 Task: Compose an email with the signature Gunner Ward with the subject Cancellation of a meeting and the message We apologize for the inconvenience caused and are working to resolve the issue at the earliest. from softage.8@softage.net to softage.7@softage.net Select the bulleted list and change the font typography to strikethroughSelect the bulleted list and remove the font typography strikethrough Send the email. Finally, move the email from Sent Items to the label Goals
Action: Mouse moved to (904, 52)
Screenshot: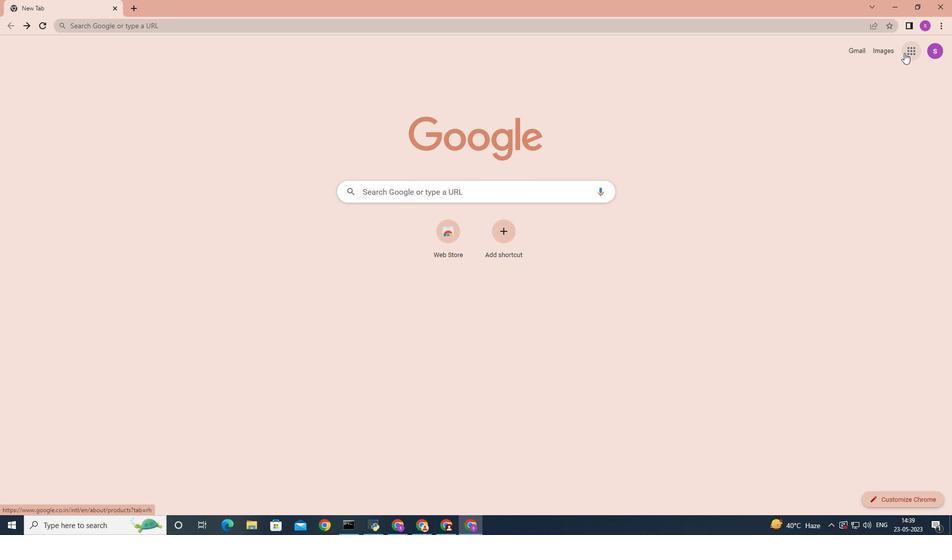 
Action: Mouse pressed left at (904, 52)
Screenshot: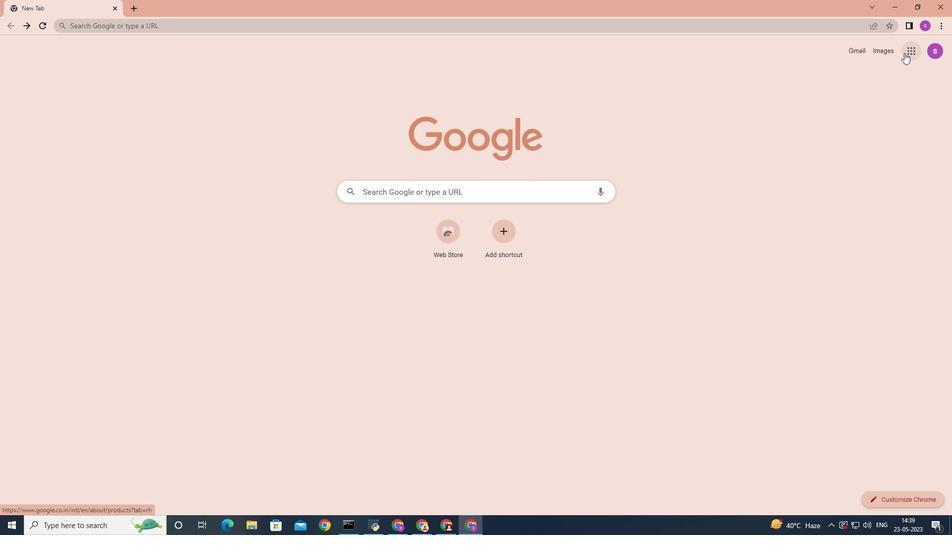 
Action: Mouse moved to (873, 81)
Screenshot: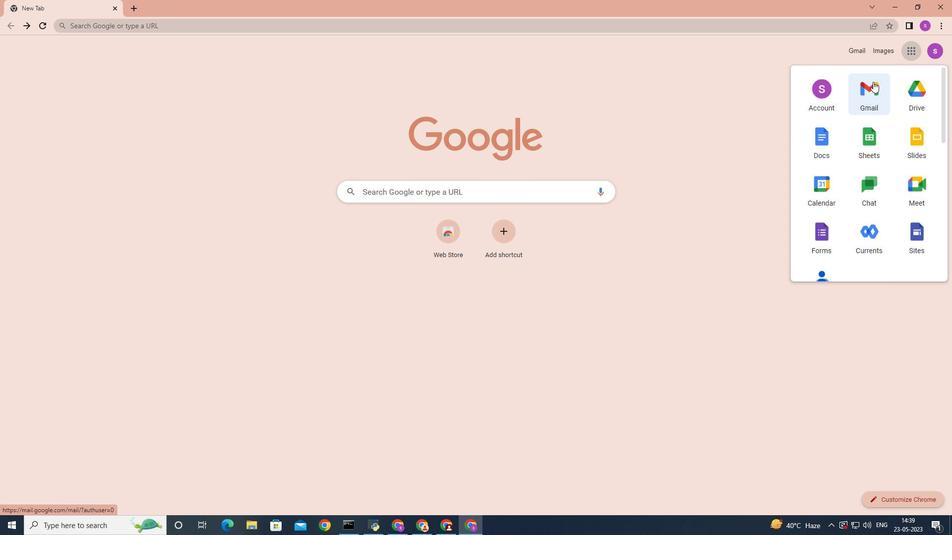 
Action: Mouse pressed left at (873, 81)
Screenshot: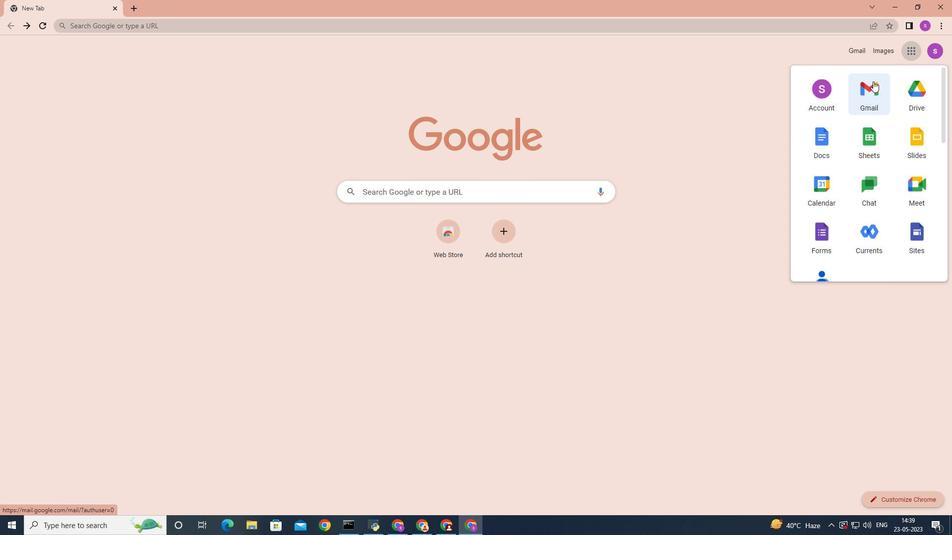 
Action: Mouse moved to (832, 52)
Screenshot: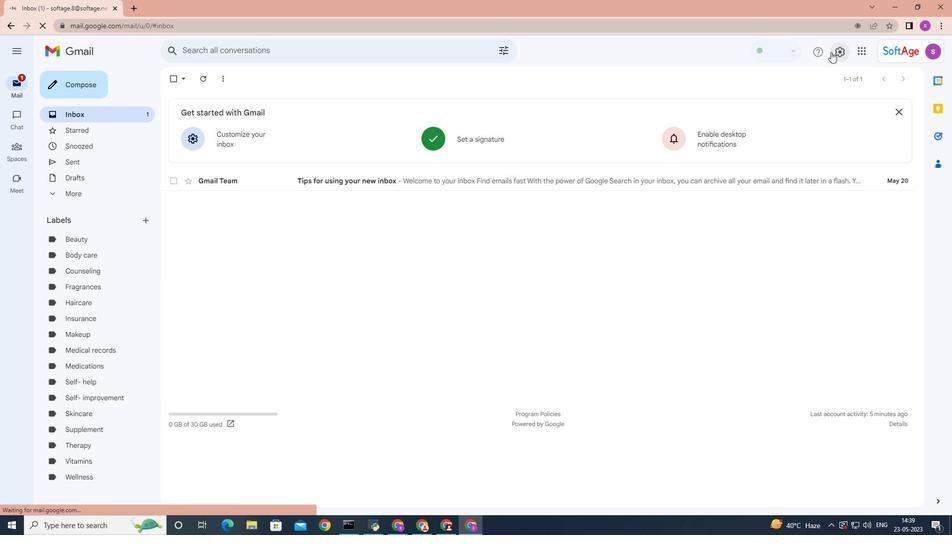 
Action: Mouse pressed left at (832, 52)
Screenshot: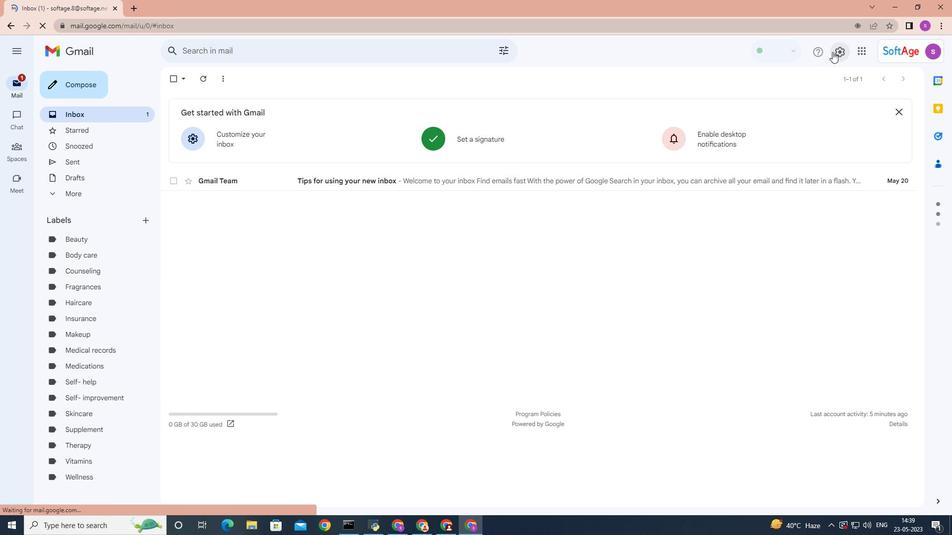
Action: Mouse moved to (853, 101)
Screenshot: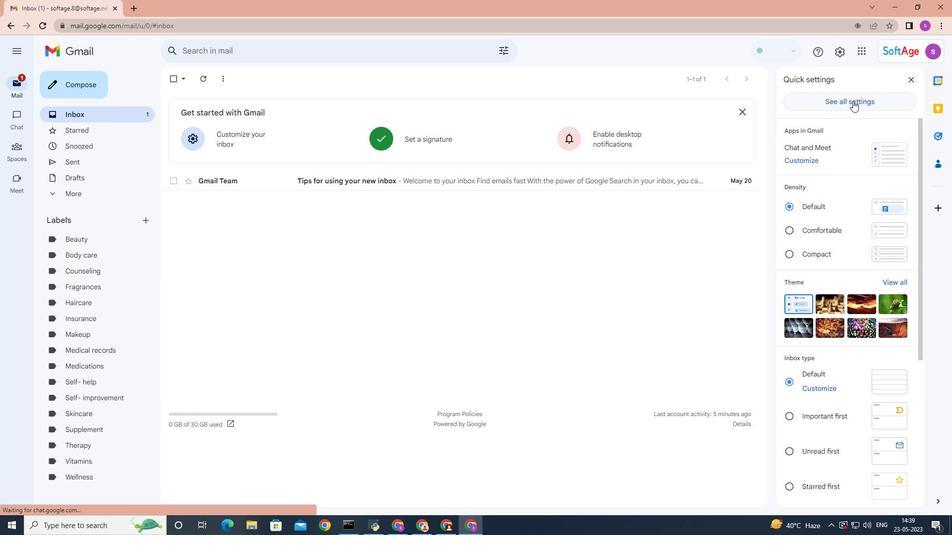 
Action: Mouse pressed left at (853, 101)
Screenshot: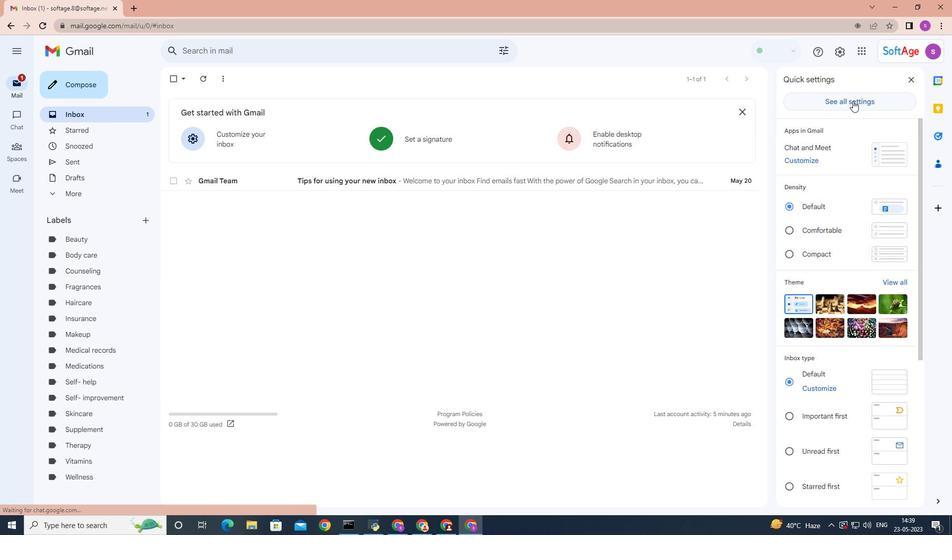
Action: Mouse moved to (688, 168)
Screenshot: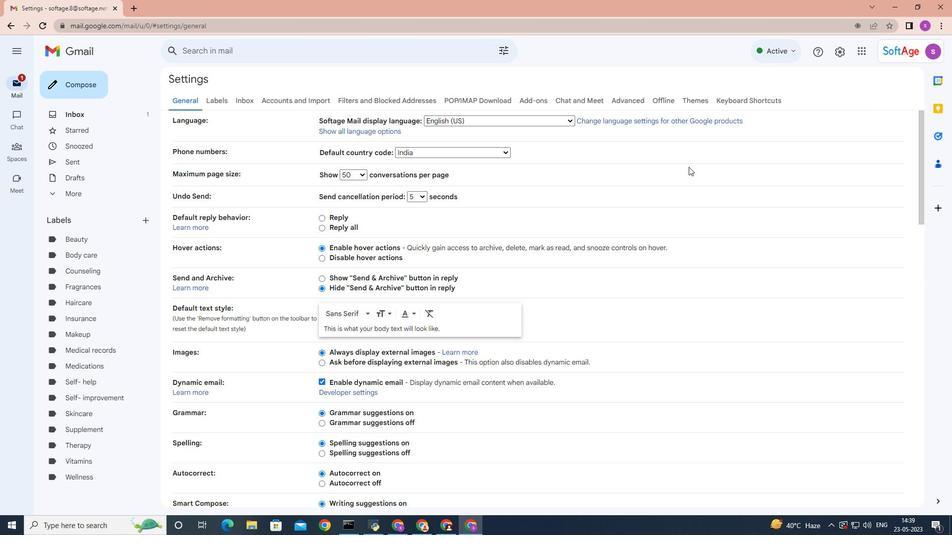 
Action: Mouse scrolled (688, 167) with delta (0, 0)
Screenshot: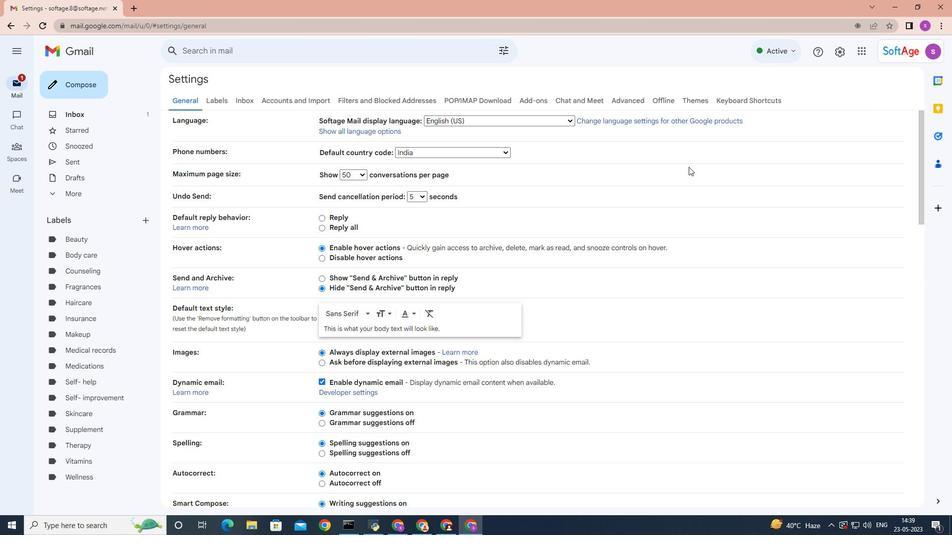 
Action: Mouse moved to (688, 168)
Screenshot: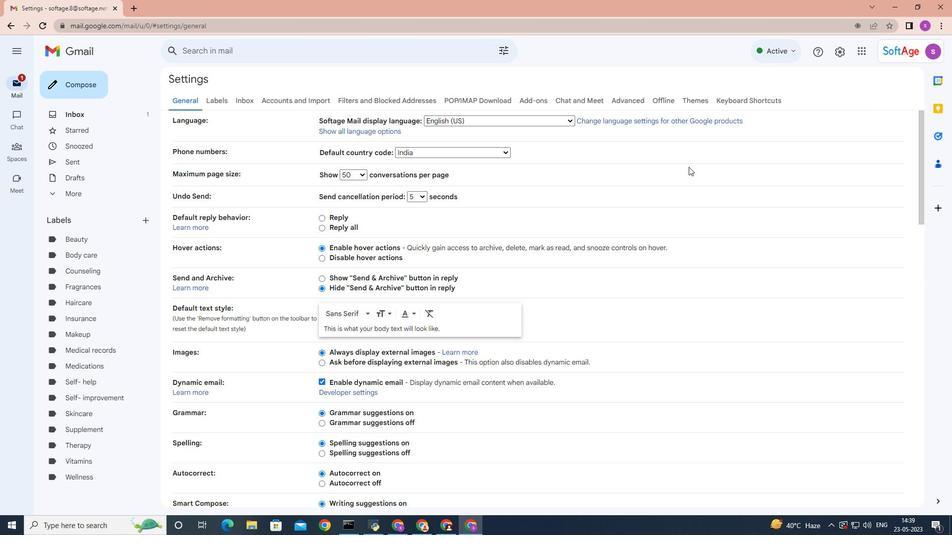
Action: Mouse scrolled (688, 168) with delta (0, 0)
Screenshot: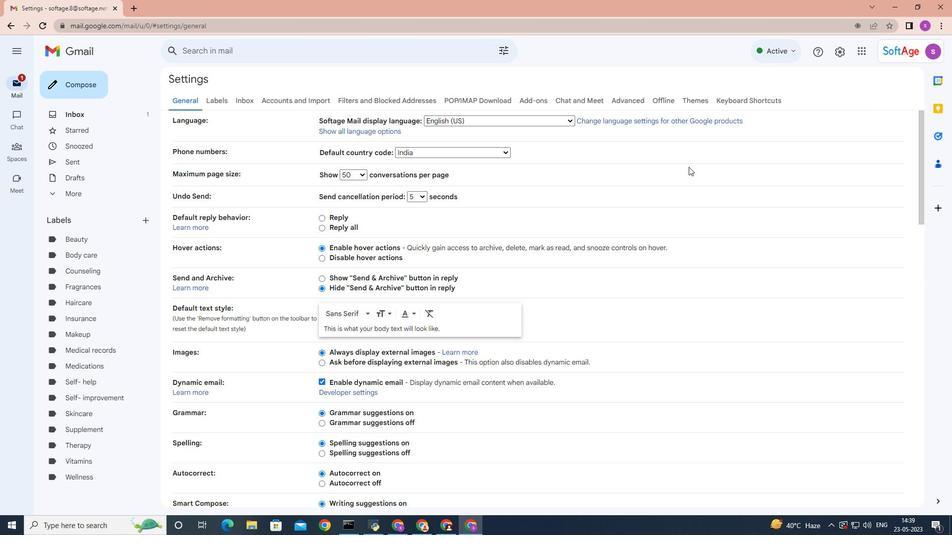
Action: Mouse scrolled (688, 168) with delta (0, 0)
Screenshot: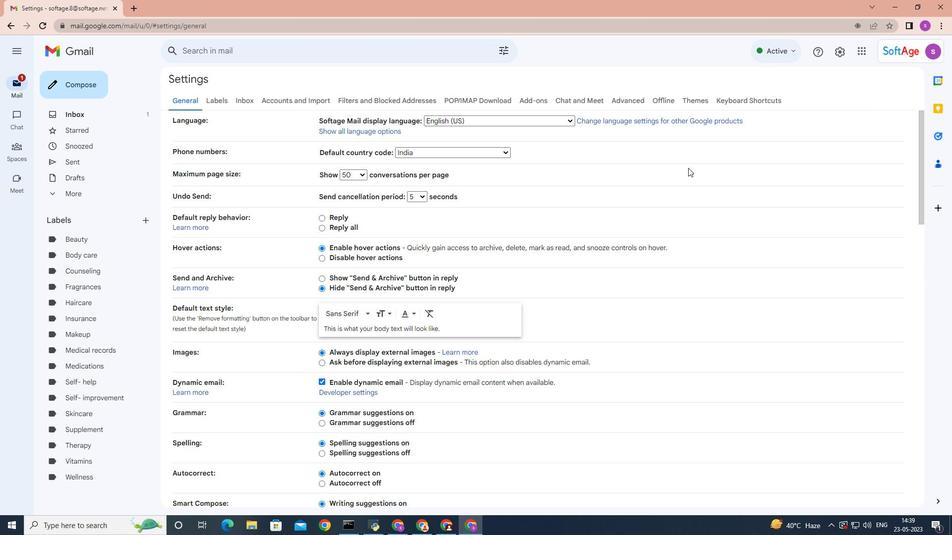 
Action: Mouse moved to (687, 168)
Screenshot: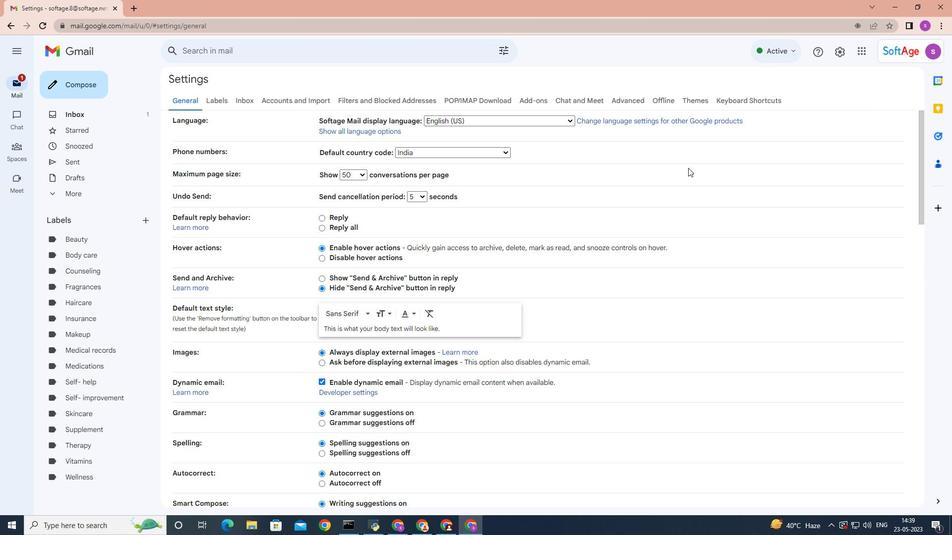 
Action: Mouse scrolled (687, 168) with delta (0, 0)
Screenshot: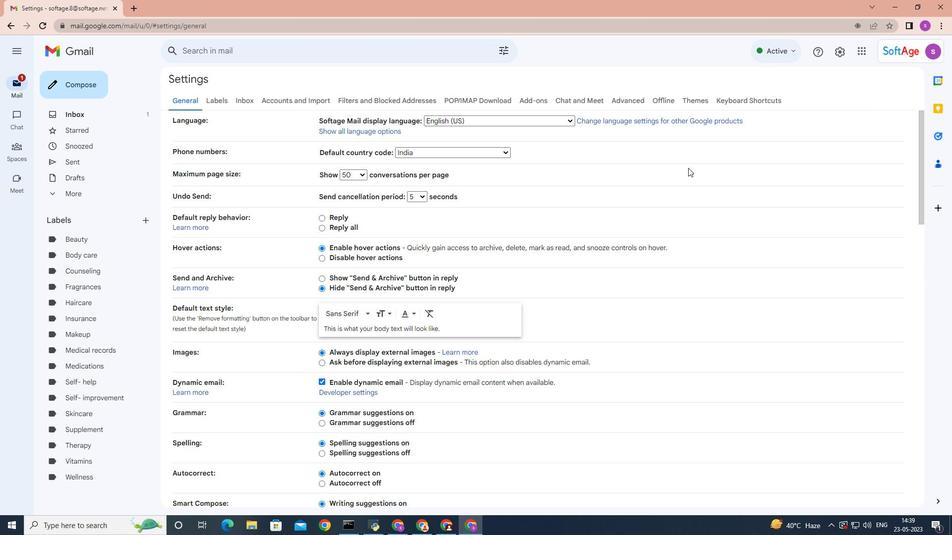 
Action: Mouse moved to (687, 168)
Screenshot: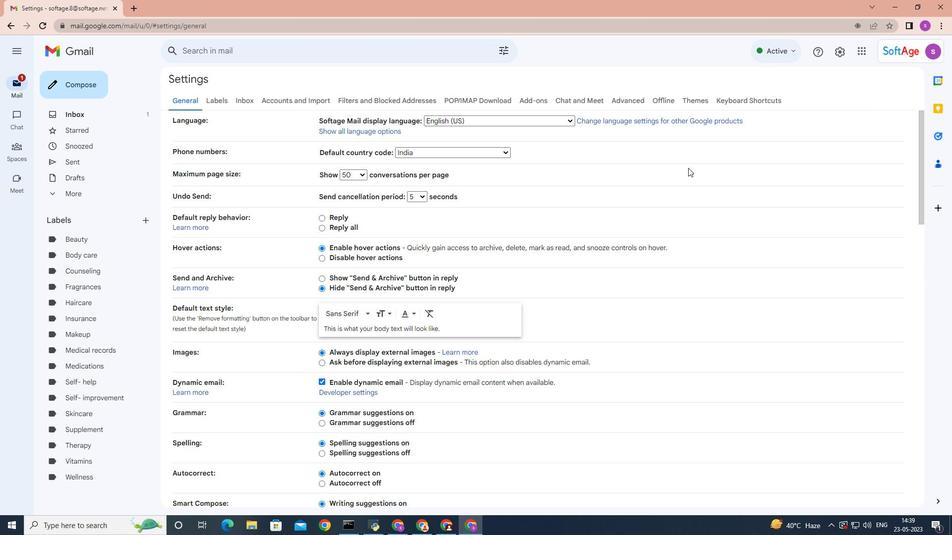 
Action: Mouse scrolled (687, 168) with delta (0, 0)
Screenshot: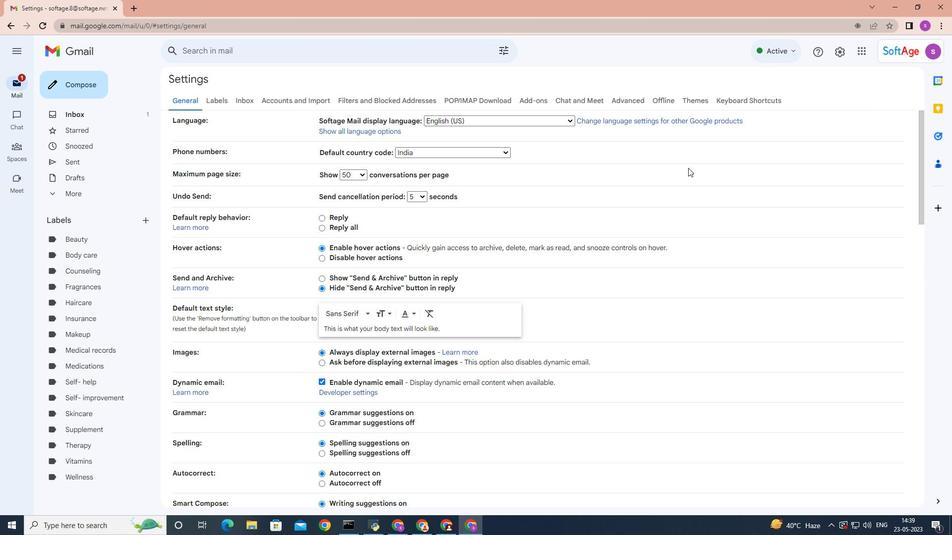 
Action: Mouse moved to (687, 168)
Screenshot: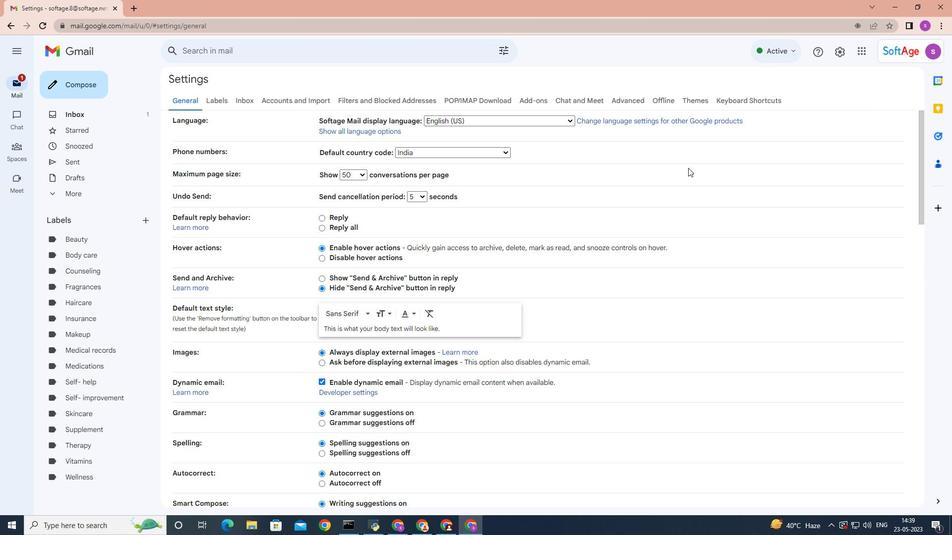 
Action: Mouse scrolled (687, 168) with delta (0, 0)
Screenshot: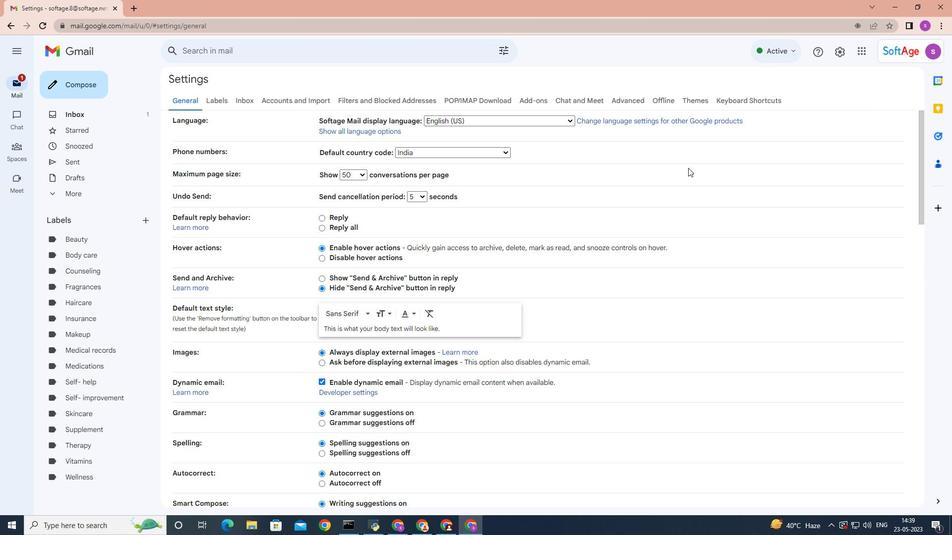 
Action: Mouse moved to (686, 168)
Screenshot: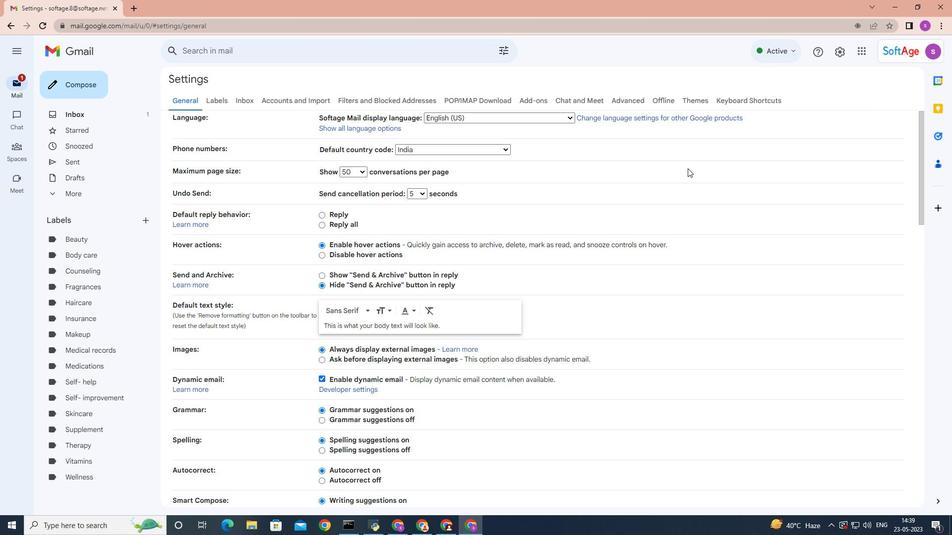 
Action: Mouse scrolled (686, 167) with delta (0, 0)
Screenshot: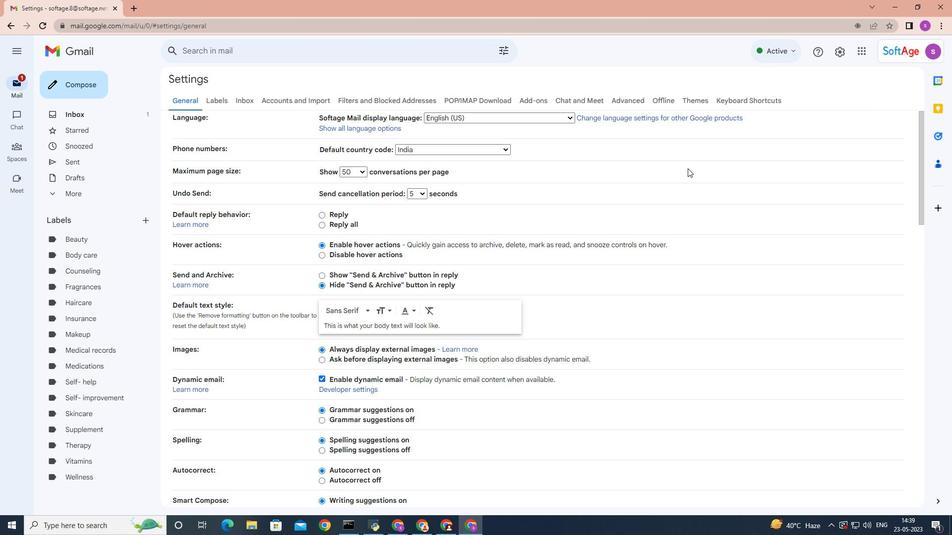 
Action: Mouse moved to (680, 165)
Screenshot: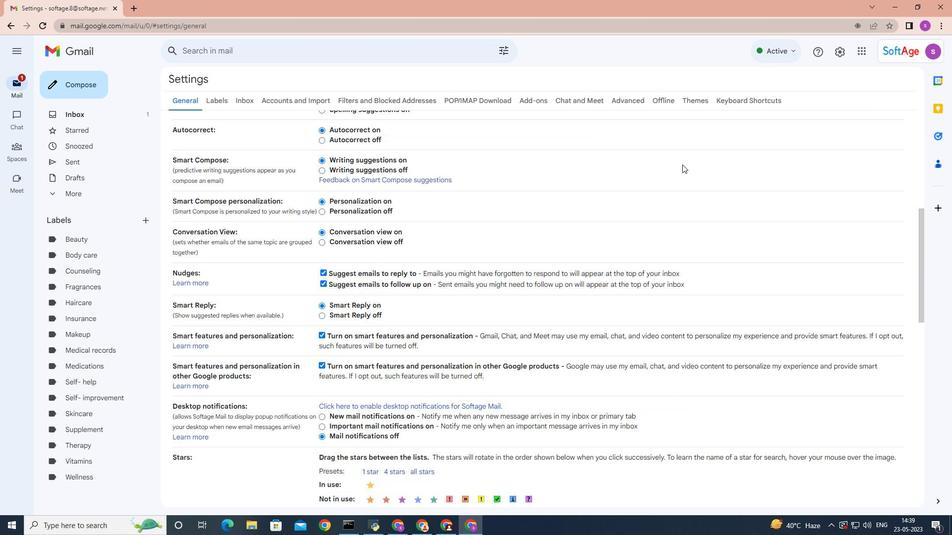 
Action: Mouse scrolled (680, 164) with delta (0, 0)
Screenshot: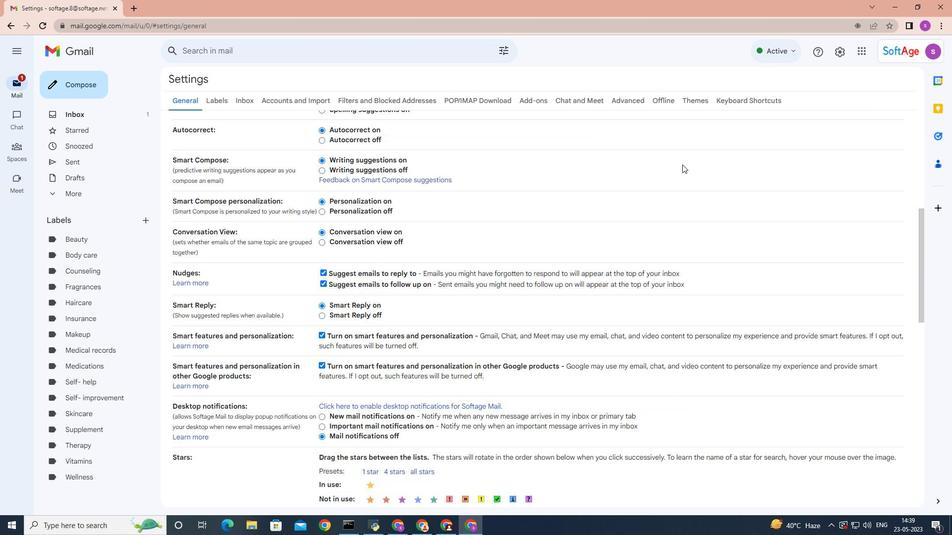 
Action: Mouse scrolled (680, 164) with delta (0, 0)
Screenshot: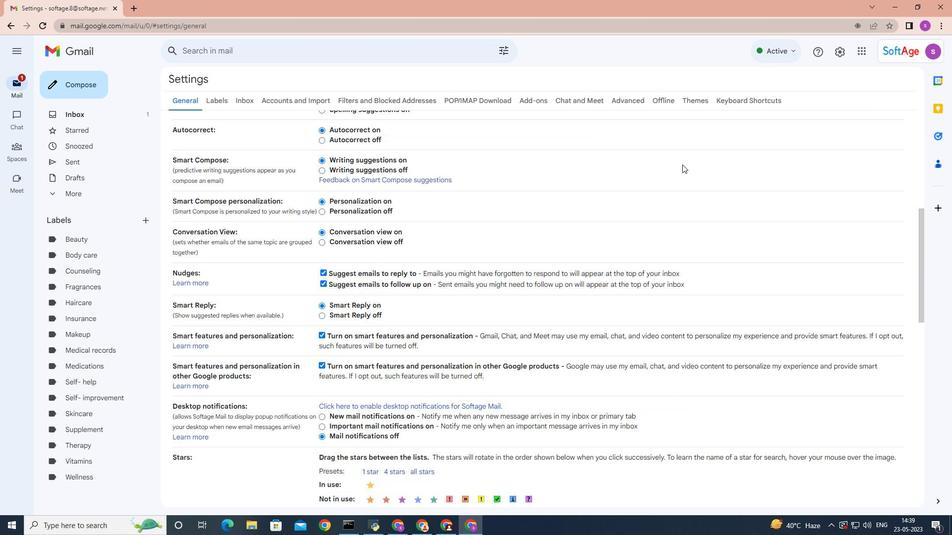 
Action: Mouse scrolled (680, 164) with delta (0, 0)
Screenshot: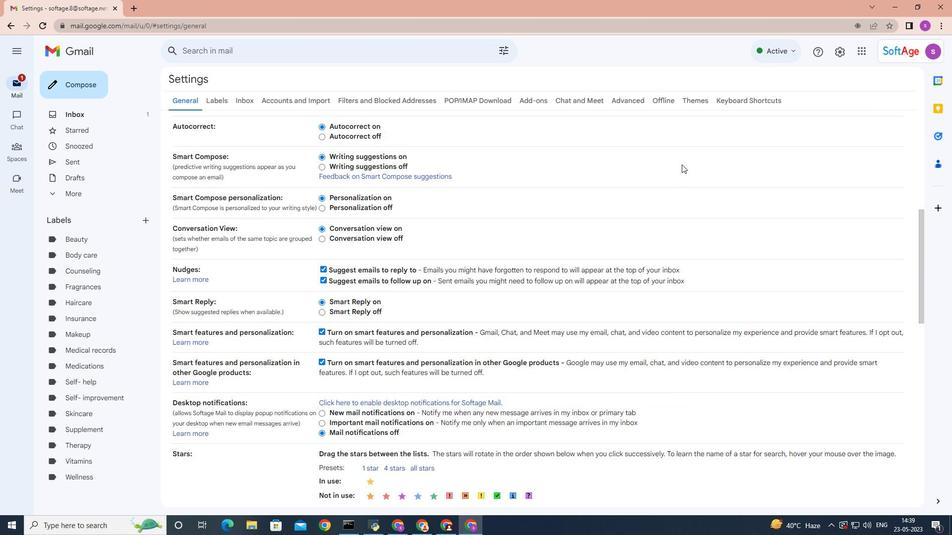 
Action: Mouse scrolled (680, 164) with delta (0, 0)
Screenshot: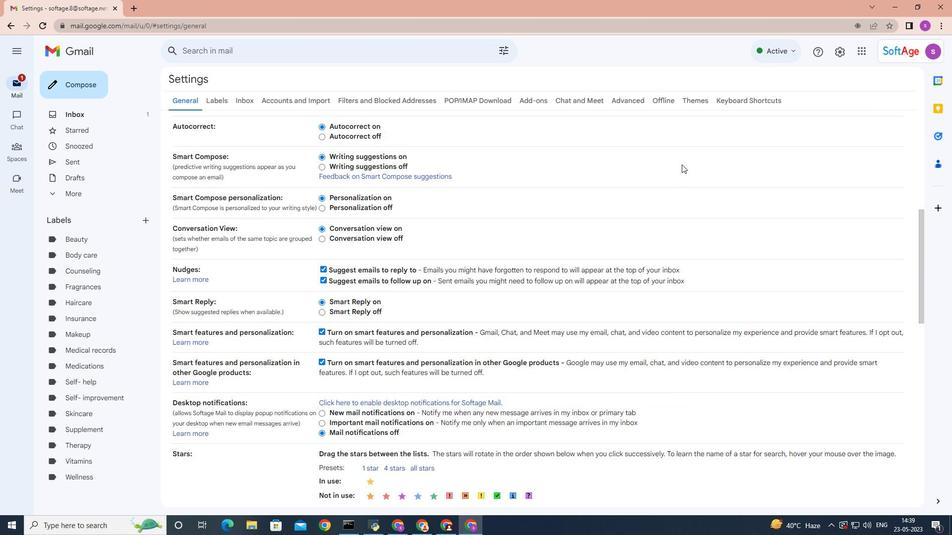 
Action: Mouse moved to (680, 165)
Screenshot: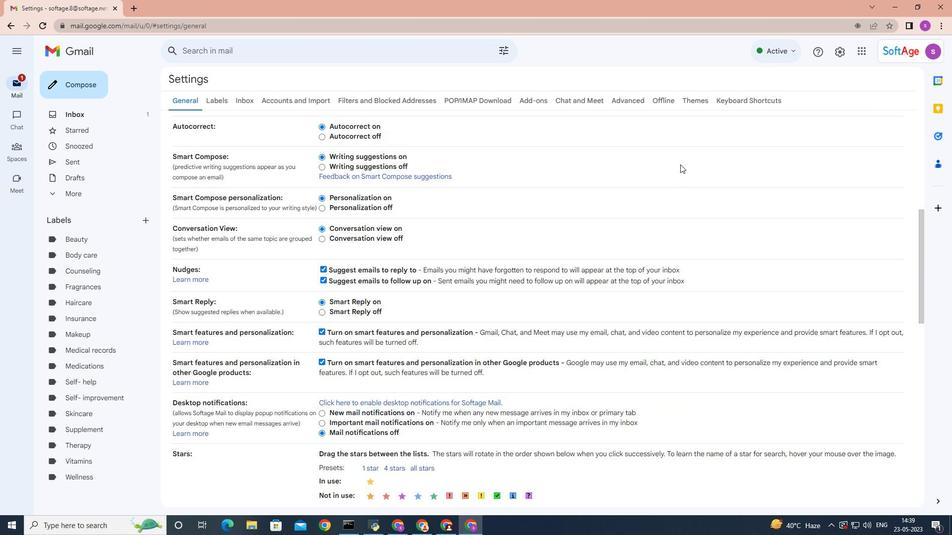 
Action: Mouse scrolled (680, 164) with delta (0, 0)
Screenshot: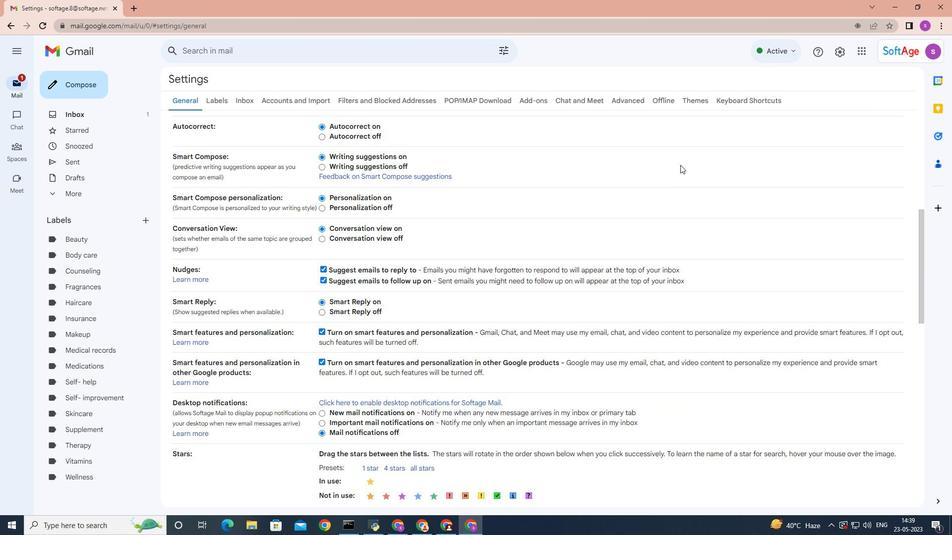 
Action: Mouse moved to (669, 167)
Screenshot: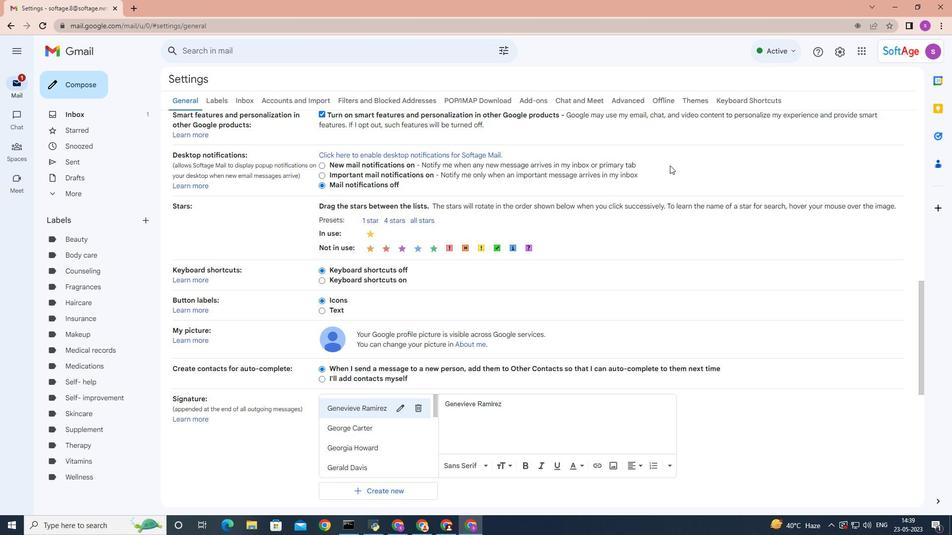 
Action: Mouse scrolled (669, 166) with delta (0, 0)
Screenshot: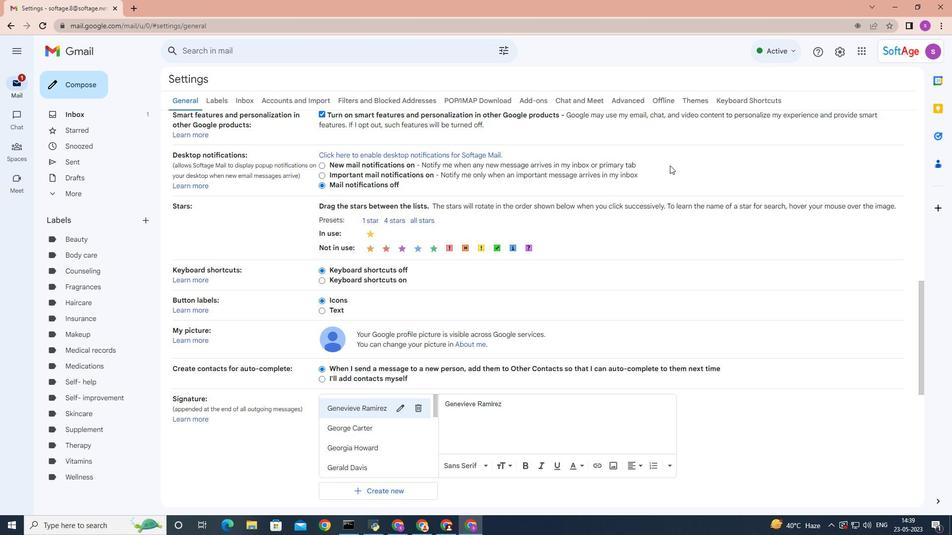 
Action: Mouse moved to (668, 167)
Screenshot: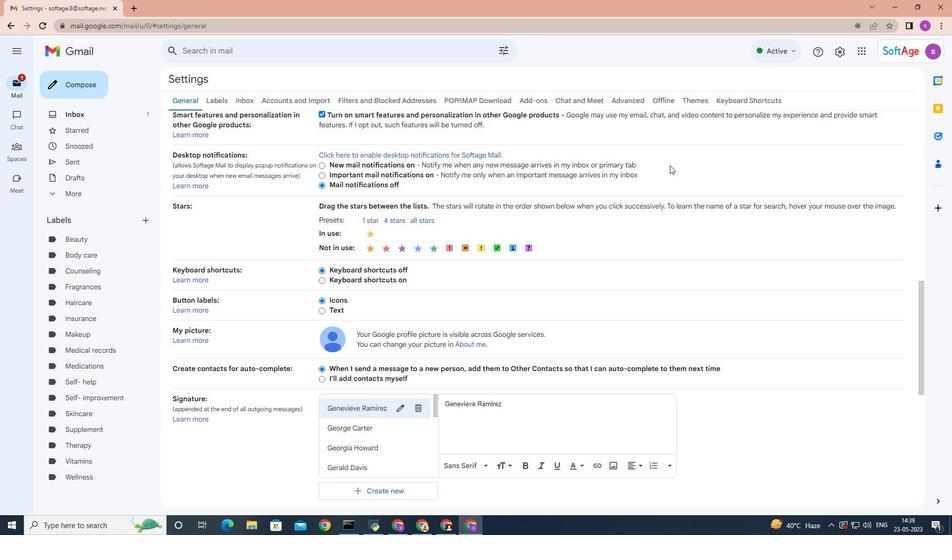 
Action: Mouse scrolled (668, 166) with delta (0, 0)
Screenshot: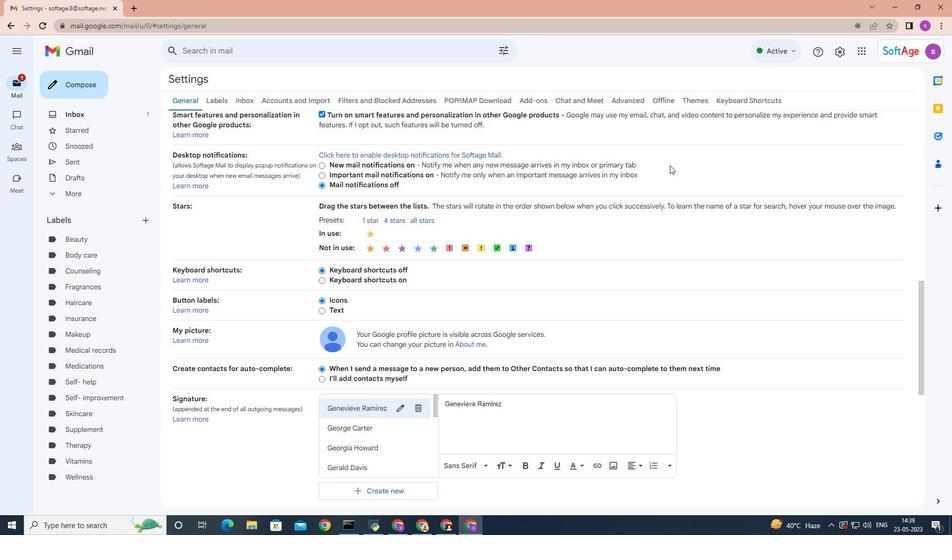 
Action: Mouse scrolled (668, 166) with delta (0, 0)
Screenshot: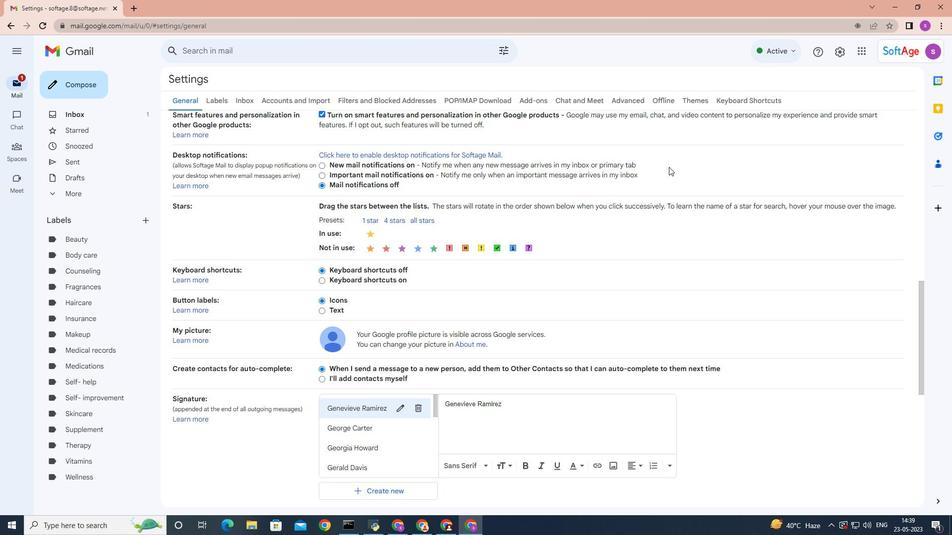 
Action: Mouse scrolled (668, 166) with delta (0, 0)
Screenshot: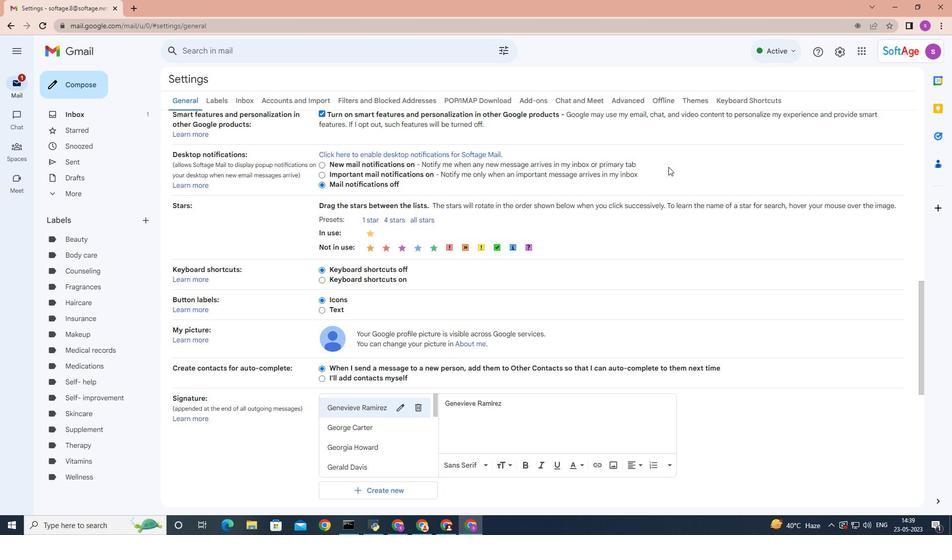 
Action: Mouse moved to (404, 293)
Screenshot: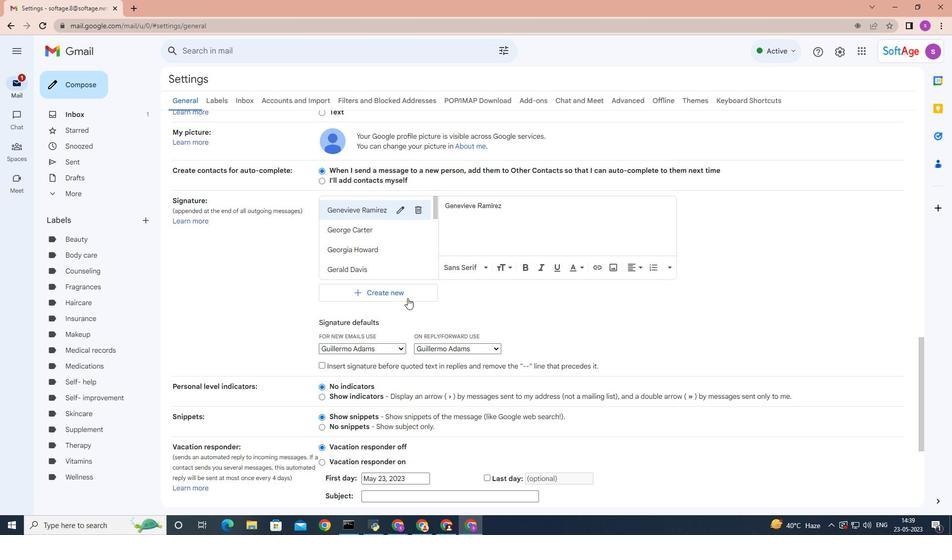 
Action: Mouse pressed left at (404, 293)
Screenshot: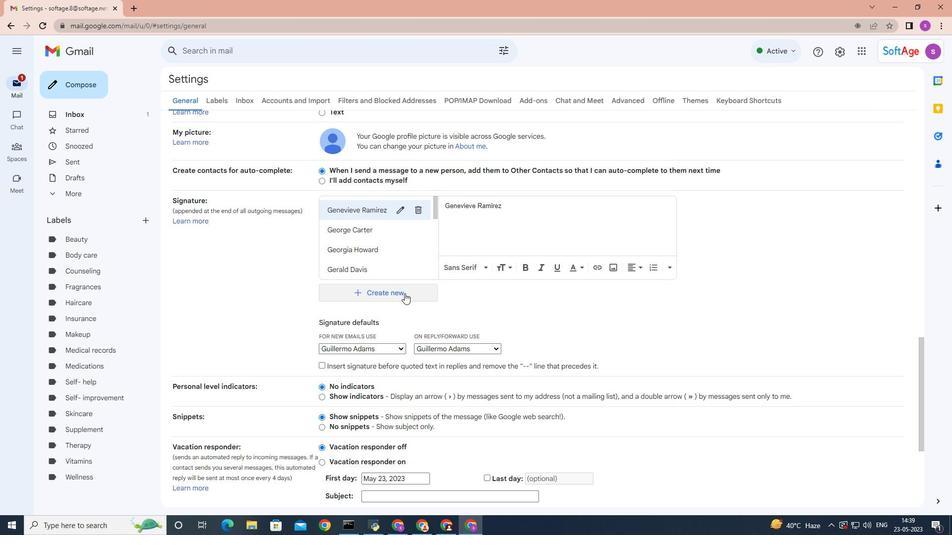 
Action: Mouse moved to (474, 292)
Screenshot: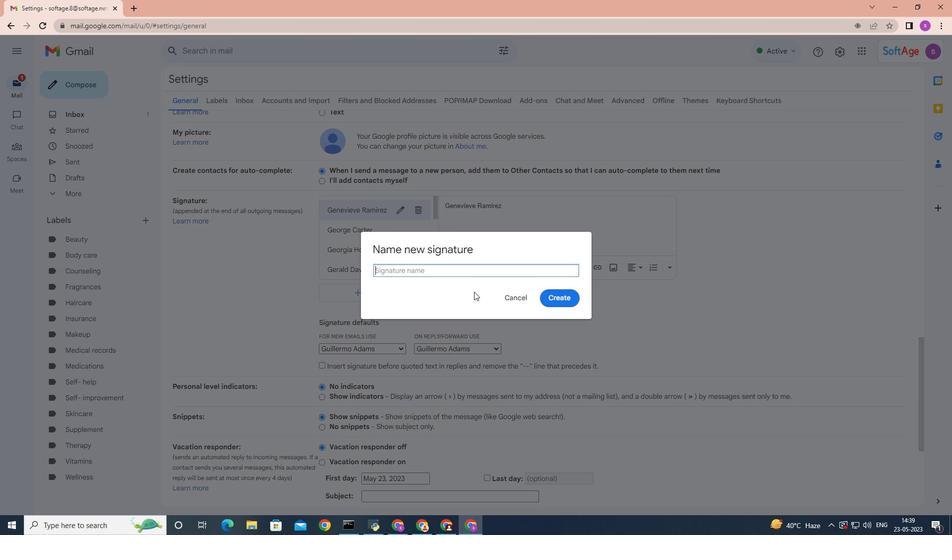 
Action: Key pressed <Key.shift>Gunner<Key.space><Key.shift>Ward
Screenshot: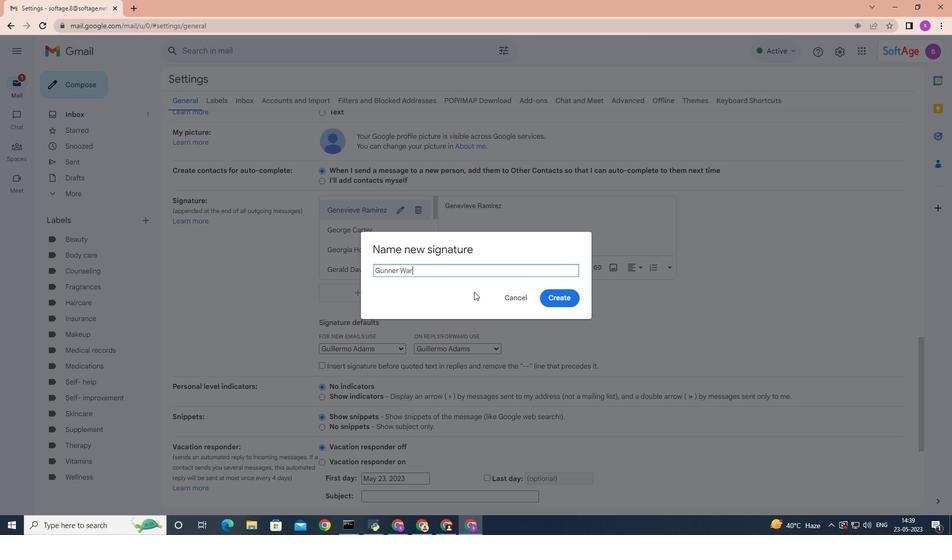 
Action: Mouse moved to (551, 297)
Screenshot: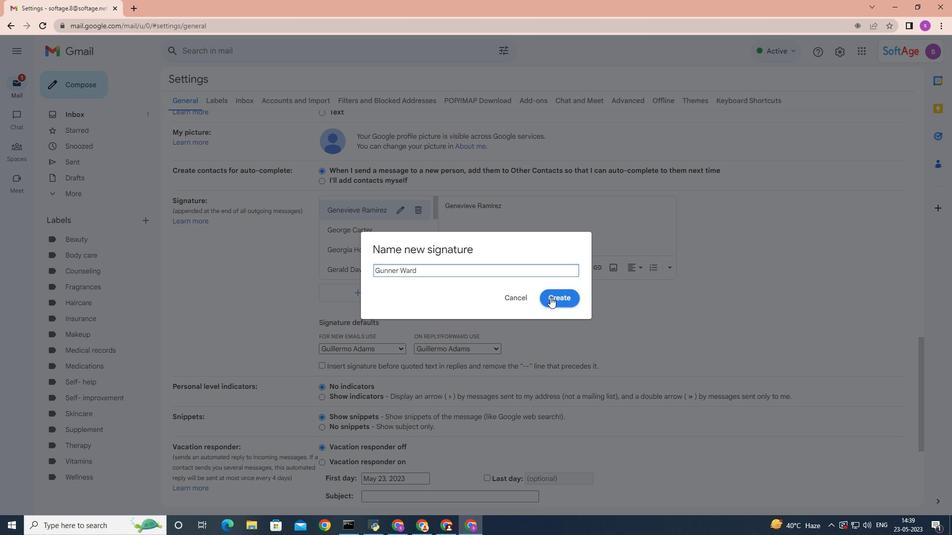 
Action: Mouse pressed left at (551, 297)
Screenshot: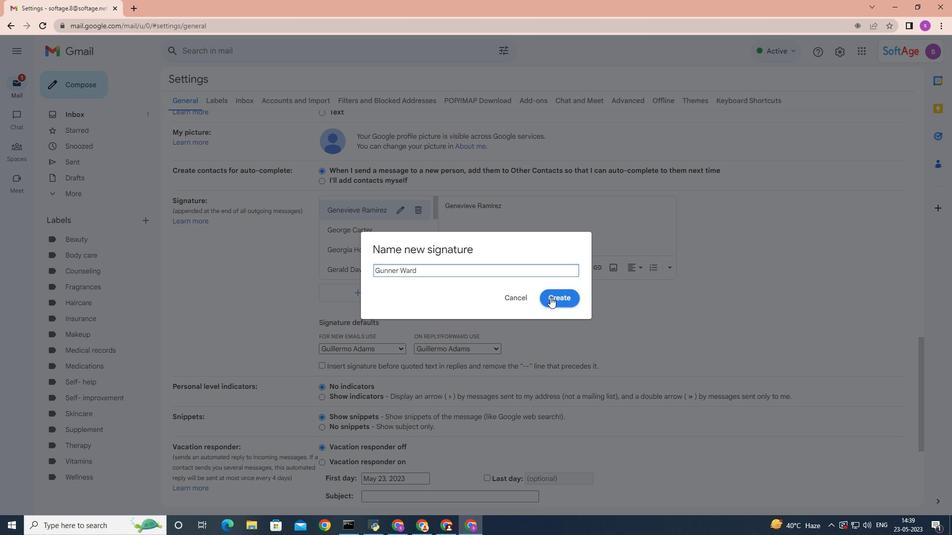 
Action: Mouse moved to (495, 206)
Screenshot: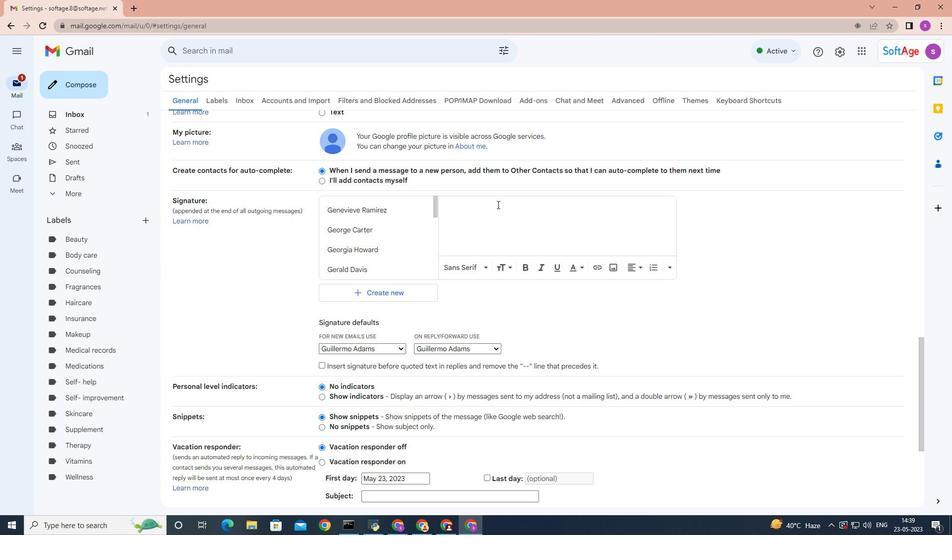 
Action: Key pressed <Key.shift><Key.shift>Gunner<Key.space><Key.shift>Waeed<Key.backspace><Key.backspace><Key.backspace>rd
Screenshot: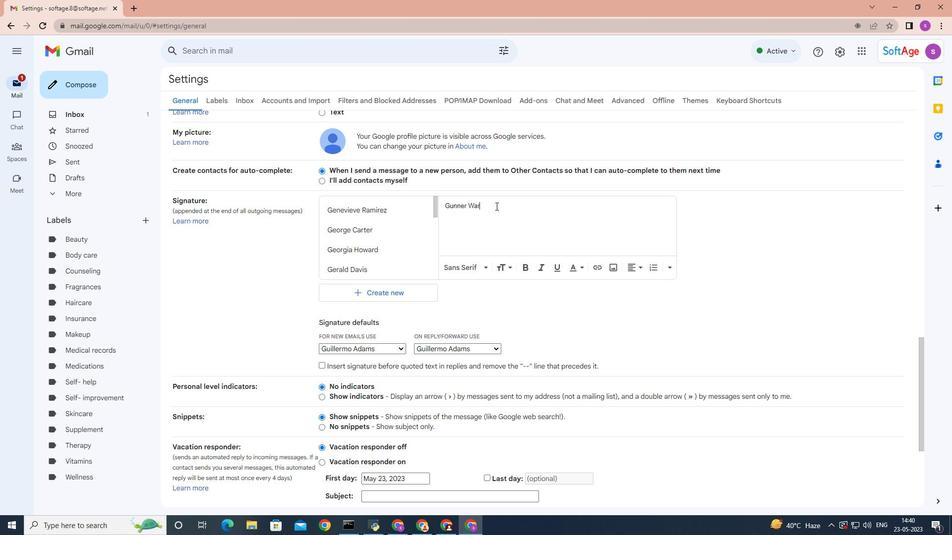 
Action: Mouse moved to (398, 350)
Screenshot: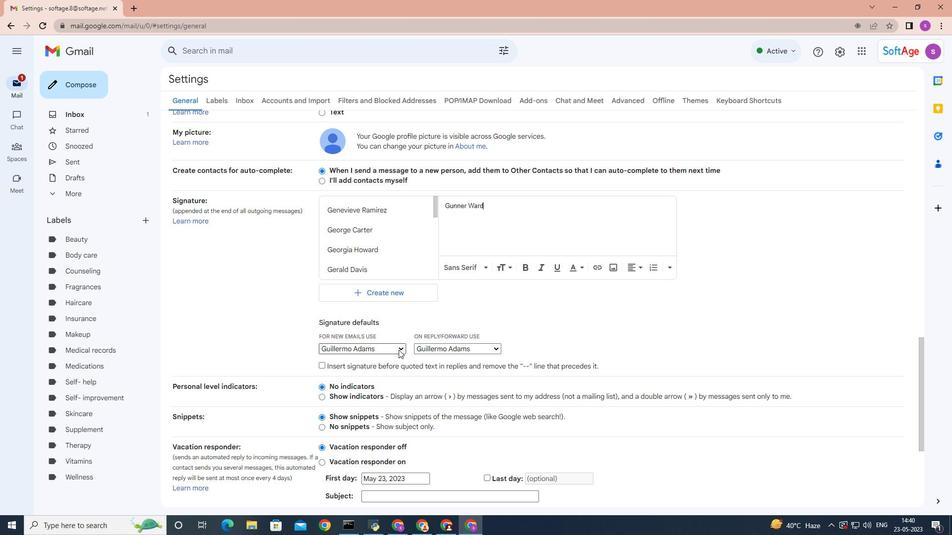 
Action: Mouse pressed left at (398, 350)
Screenshot: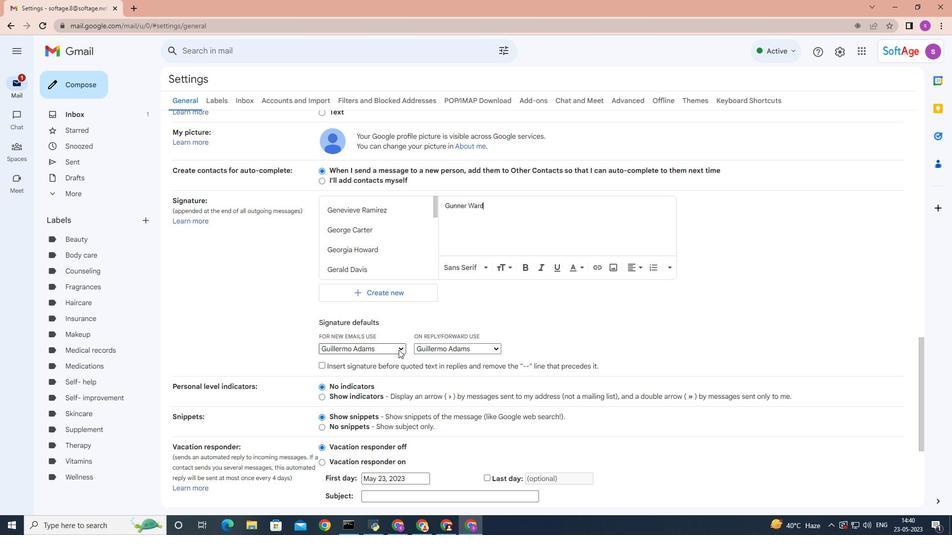 
Action: Mouse moved to (362, 510)
Screenshot: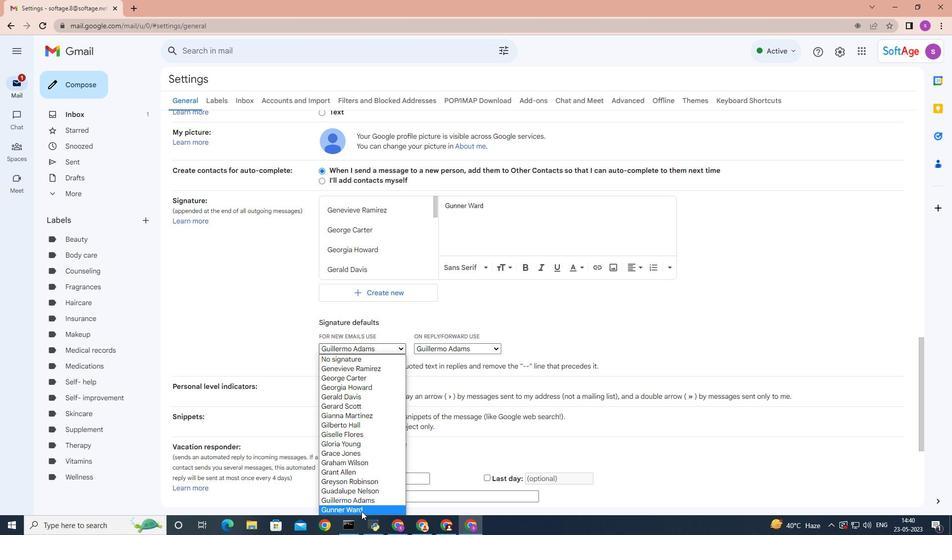 
Action: Mouse pressed left at (362, 510)
Screenshot: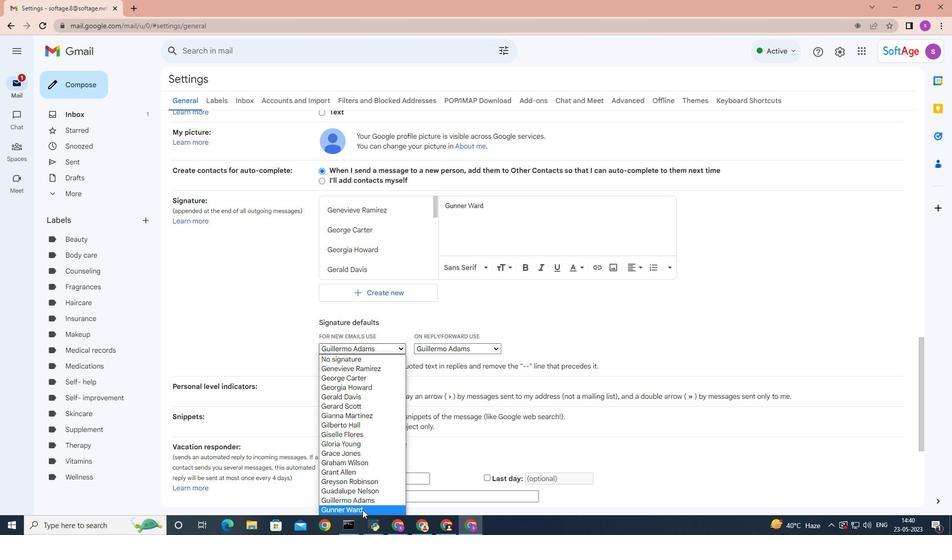 
Action: Mouse moved to (461, 439)
Screenshot: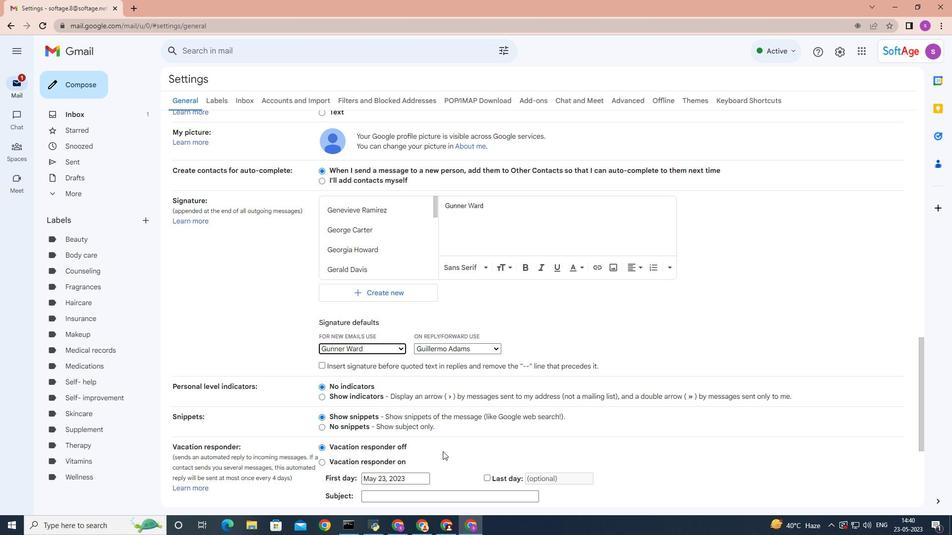
Action: Mouse scrolled (461, 438) with delta (0, 0)
Screenshot: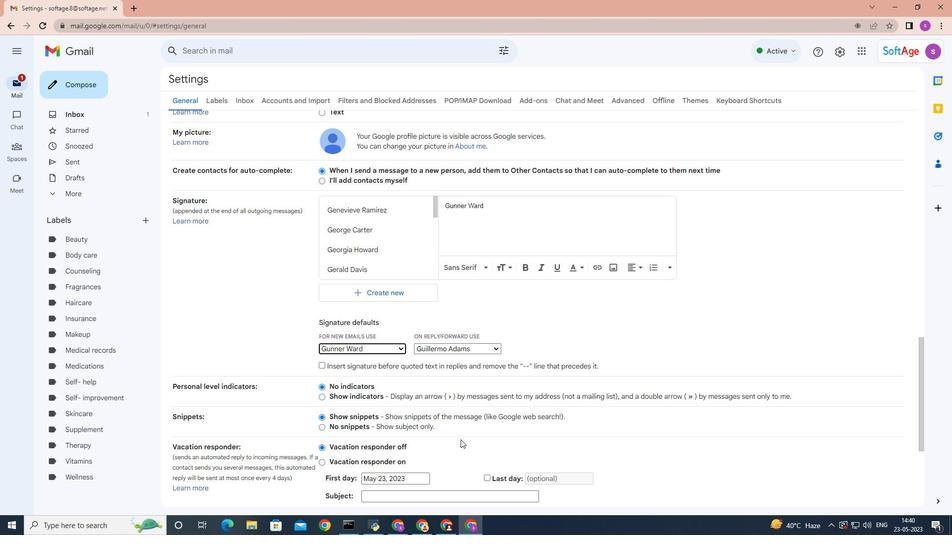 
Action: Mouse moved to (461, 439)
Screenshot: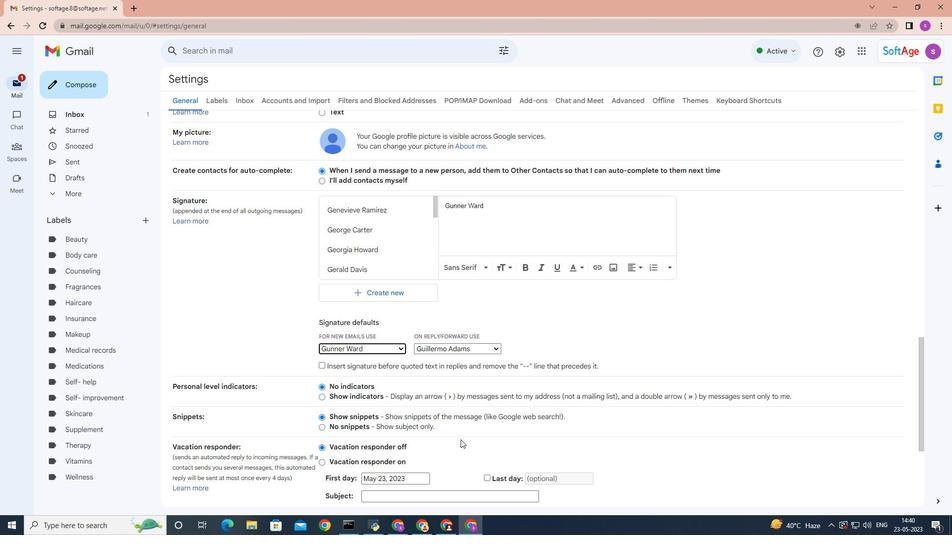
Action: Mouse scrolled (461, 438) with delta (0, 0)
Screenshot: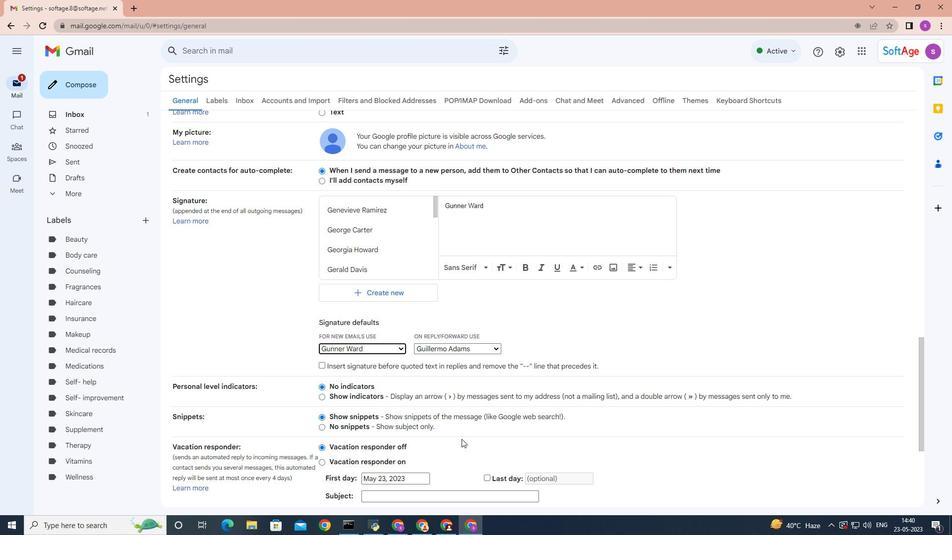 
Action: Mouse moved to (497, 248)
Screenshot: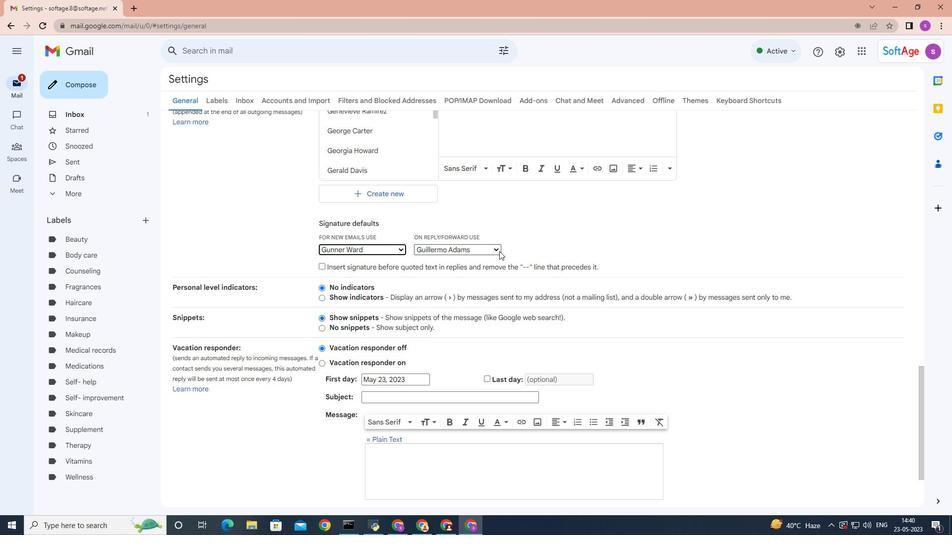 
Action: Mouse pressed left at (497, 248)
Screenshot: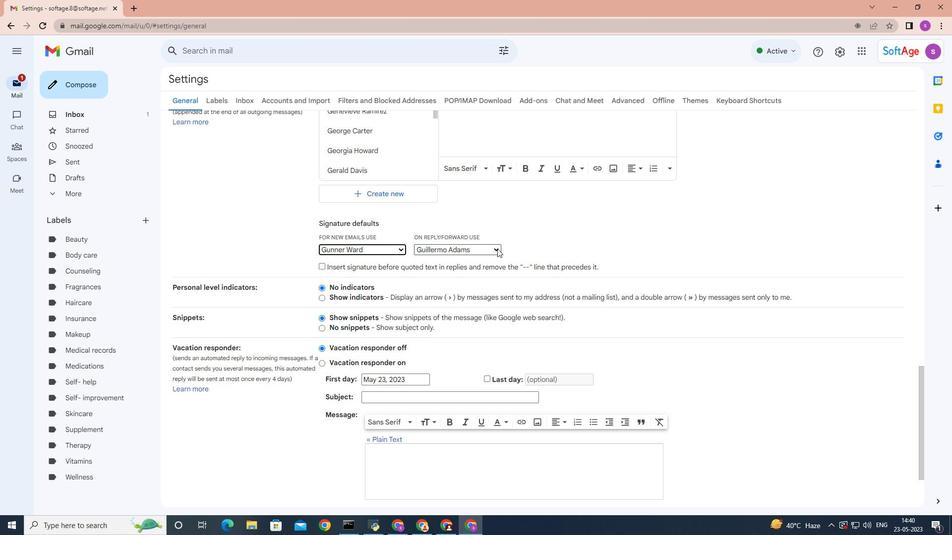 
Action: Mouse moved to (477, 407)
Screenshot: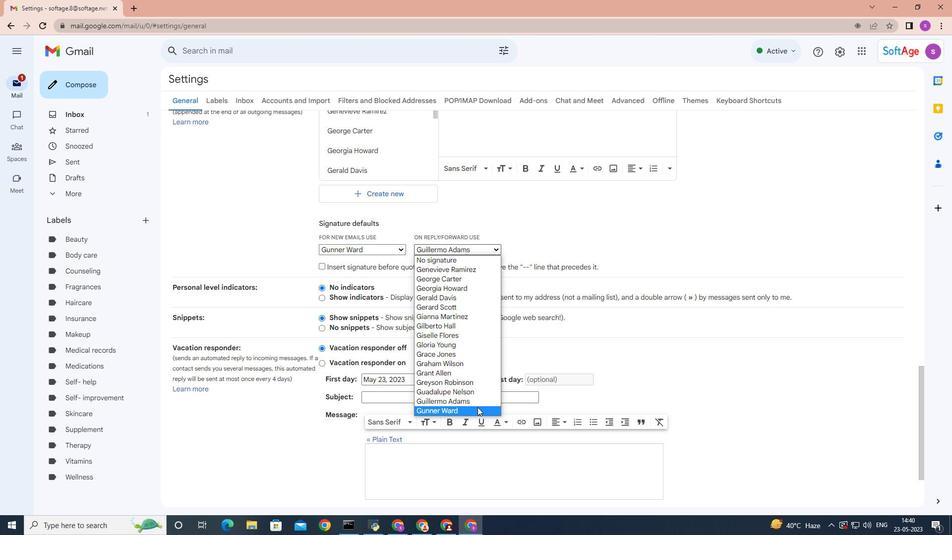 
Action: Mouse pressed left at (477, 407)
Screenshot: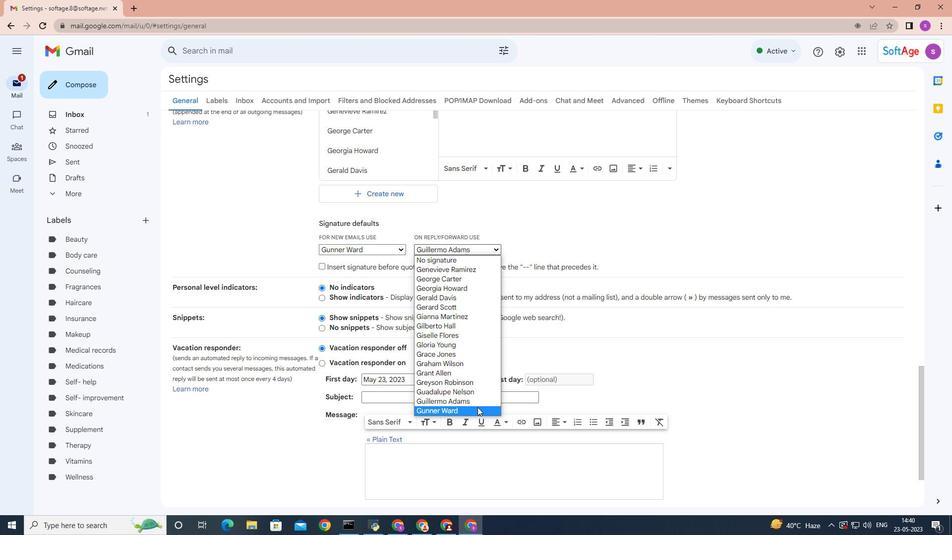 
Action: Mouse moved to (606, 337)
Screenshot: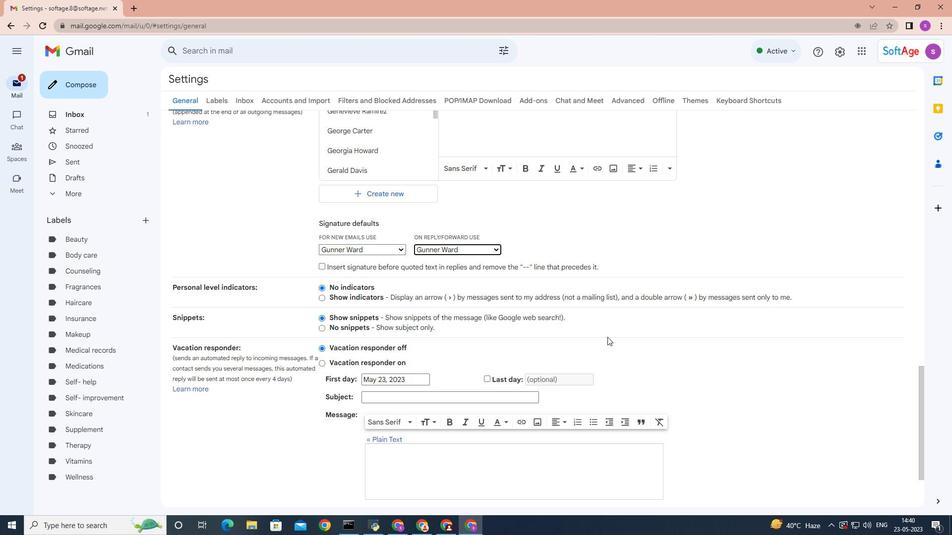 
Action: Mouse scrolled (606, 336) with delta (0, 0)
Screenshot: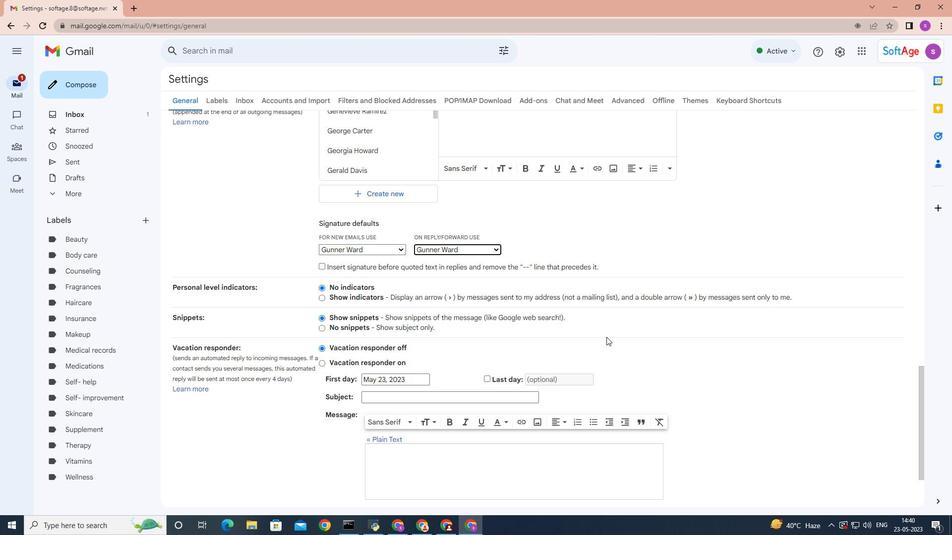 
Action: Mouse scrolled (606, 336) with delta (0, 0)
Screenshot: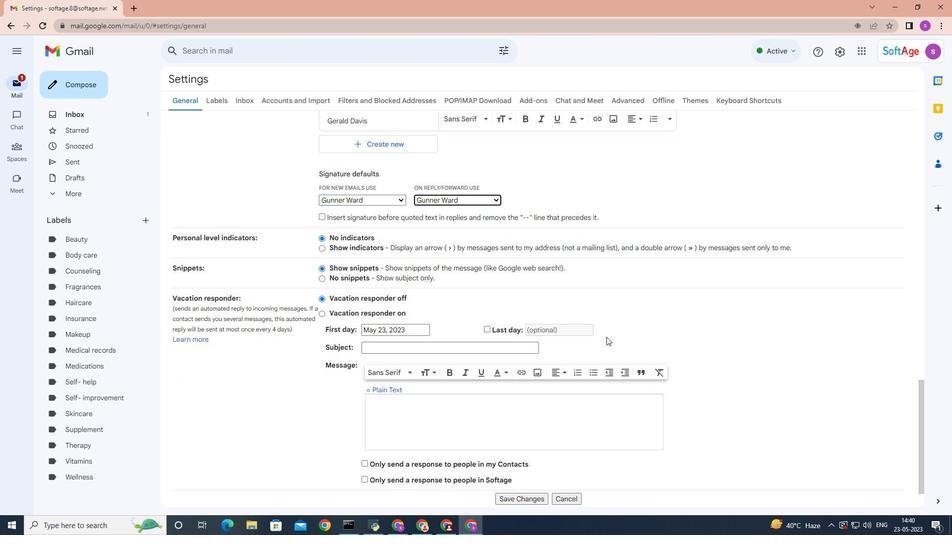 
Action: Mouse moved to (521, 451)
Screenshot: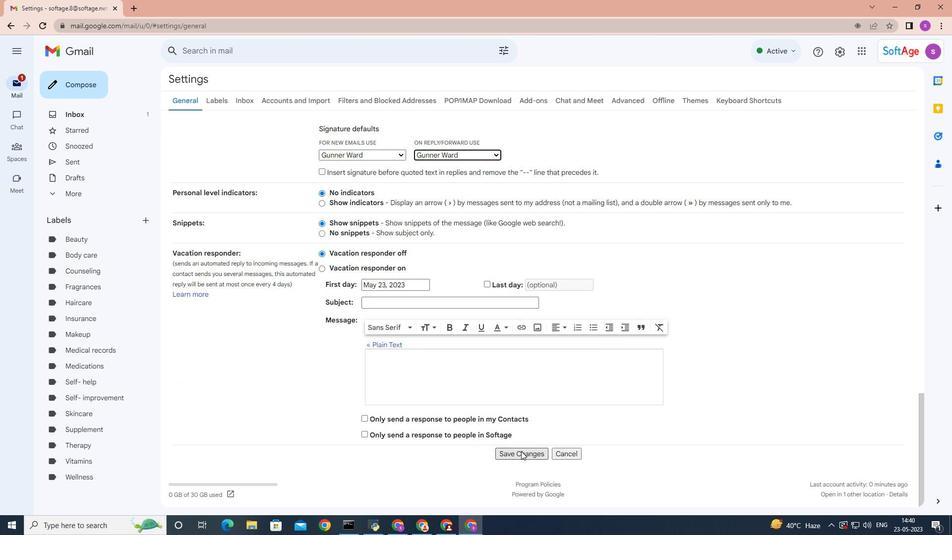 
Action: Mouse pressed left at (521, 451)
Screenshot: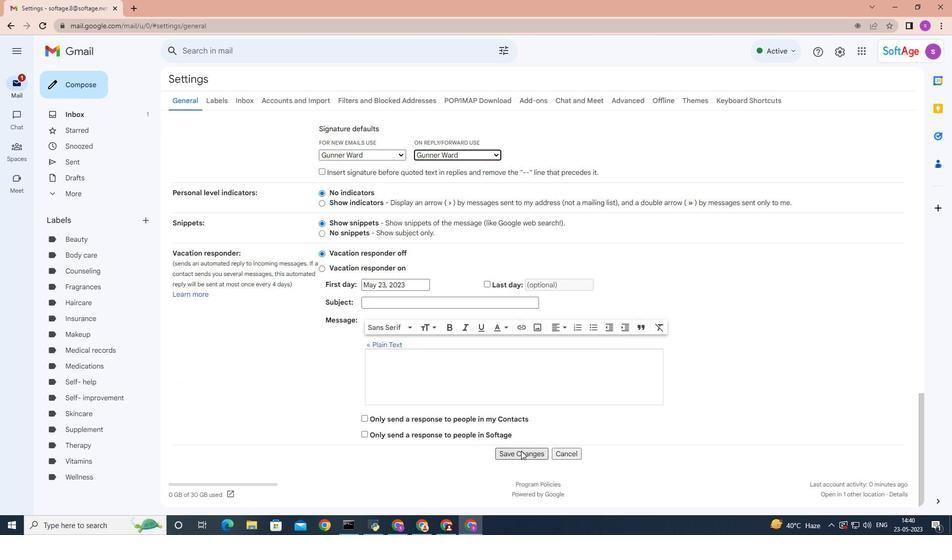 
Action: Mouse moved to (91, 85)
Screenshot: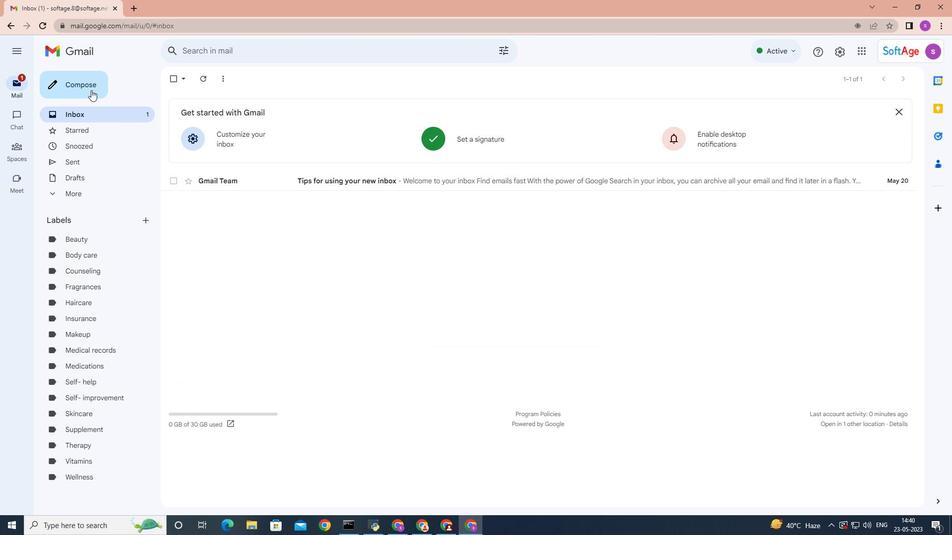 
Action: Mouse pressed left at (91, 85)
Screenshot: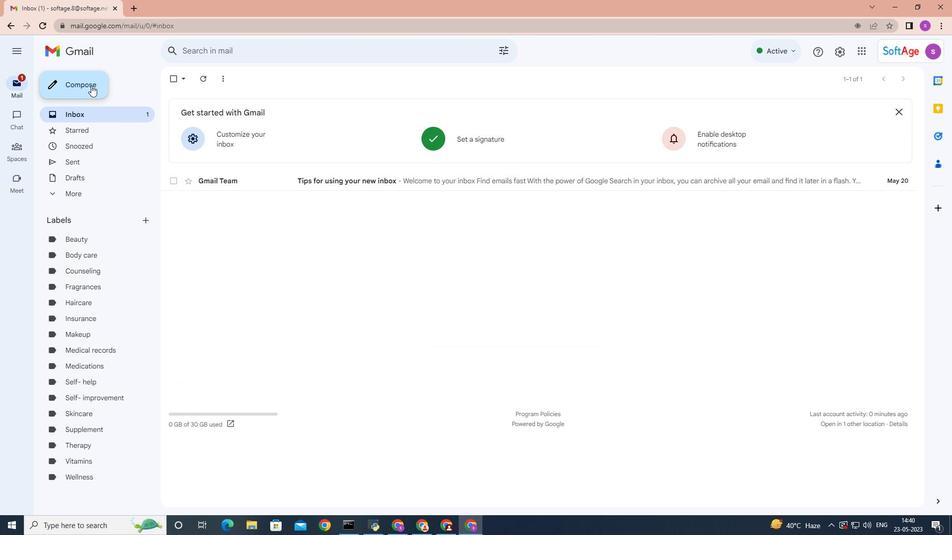 
Action: Mouse moved to (662, 262)
Screenshot: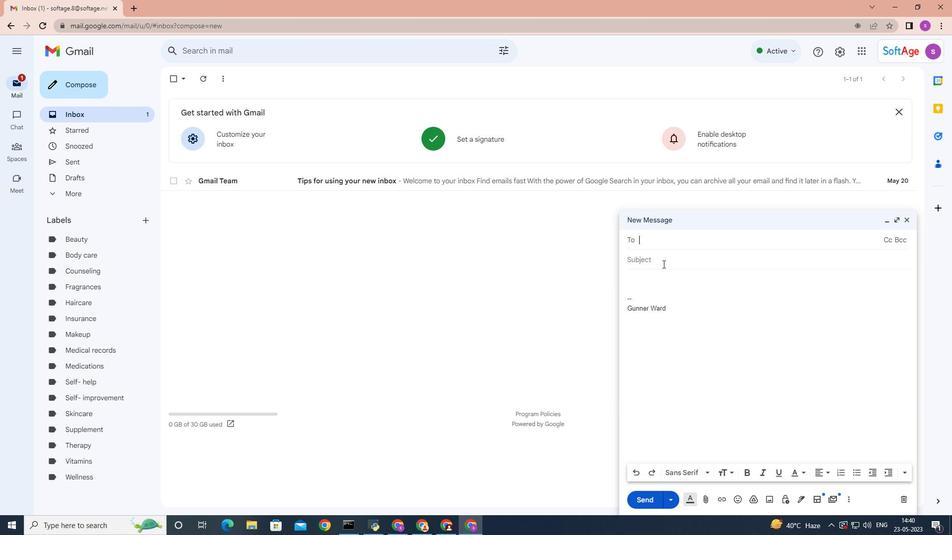 
Action: Mouse pressed left at (662, 262)
Screenshot: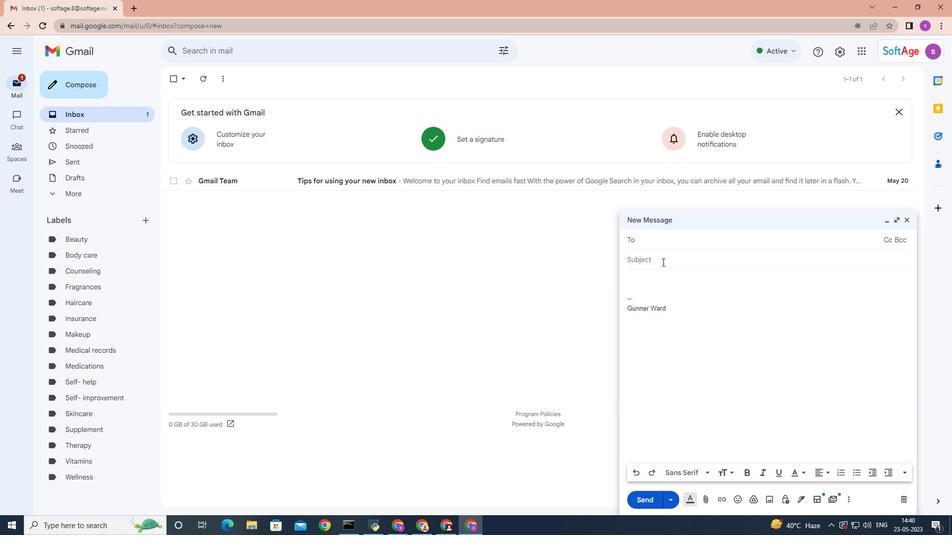 
Action: Key pressed <Key.shift>Cancellation<Key.space>of<Key.space>a<Key.space>meeting<Key.space>
Screenshot: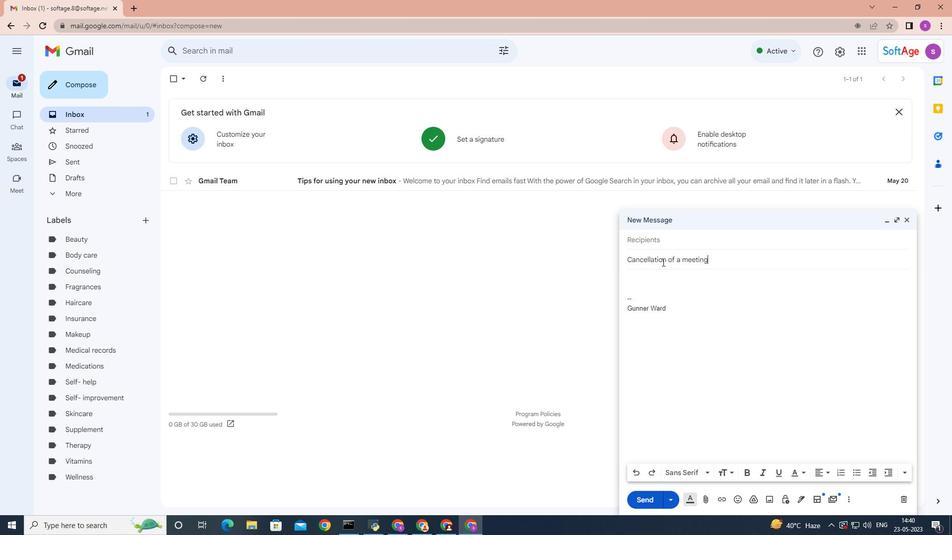 
Action: Mouse moved to (634, 279)
Screenshot: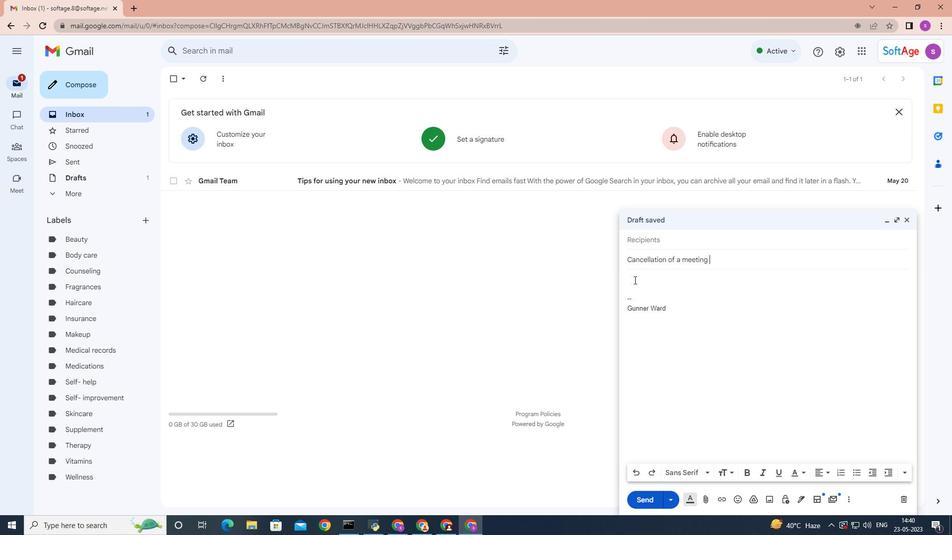 
Action: Mouse pressed left at (634, 279)
Screenshot: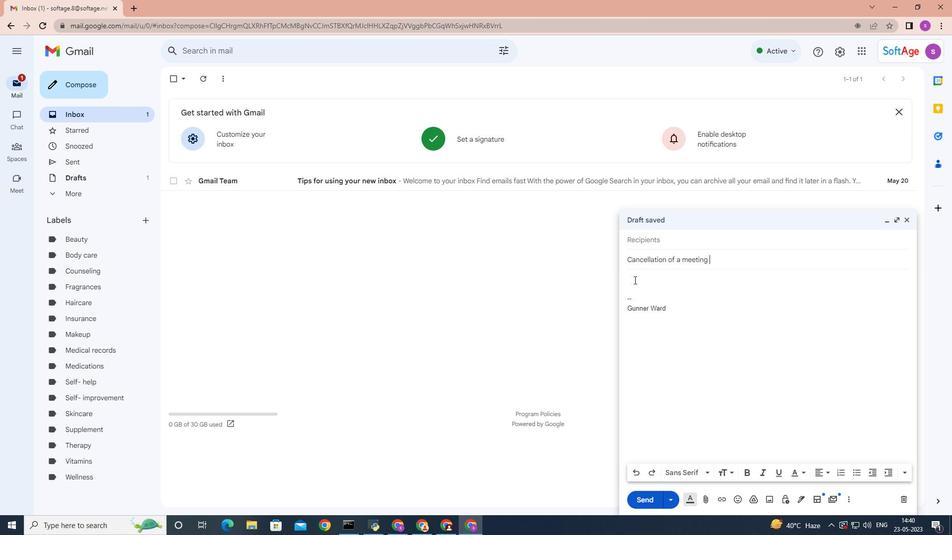 
Action: Key pressed <Key.shift>We<Key.space>apologize<Key.space>for<Key.space>the<Key.space>incovenience<Key.space>caused<Key.space>and<Key.space>are<Key.space>working<Key.space>to<Key.space>resolve<Key.space>the<Key.space>issue<Key.space>at<Key.space>the<Key.space>earliest<Key.space>
Screenshot: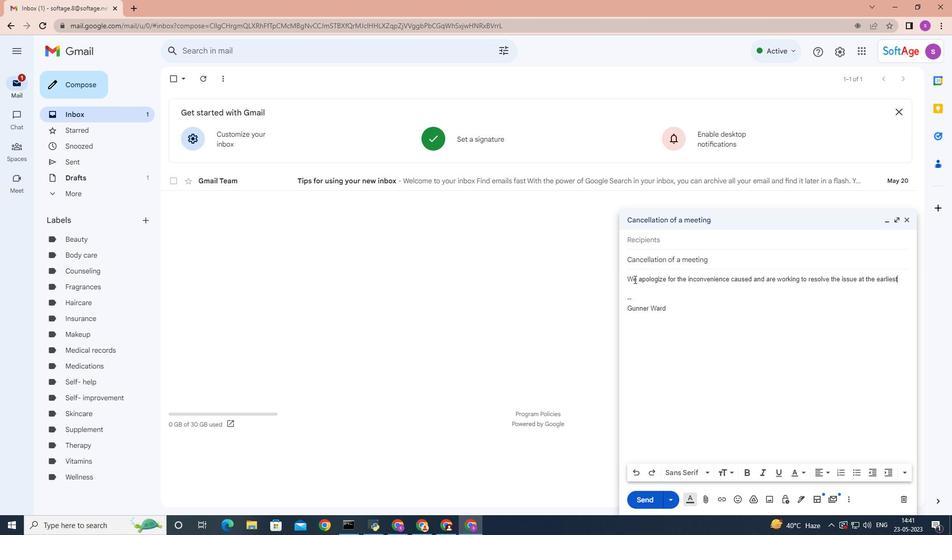 
Action: Mouse moved to (656, 242)
Screenshot: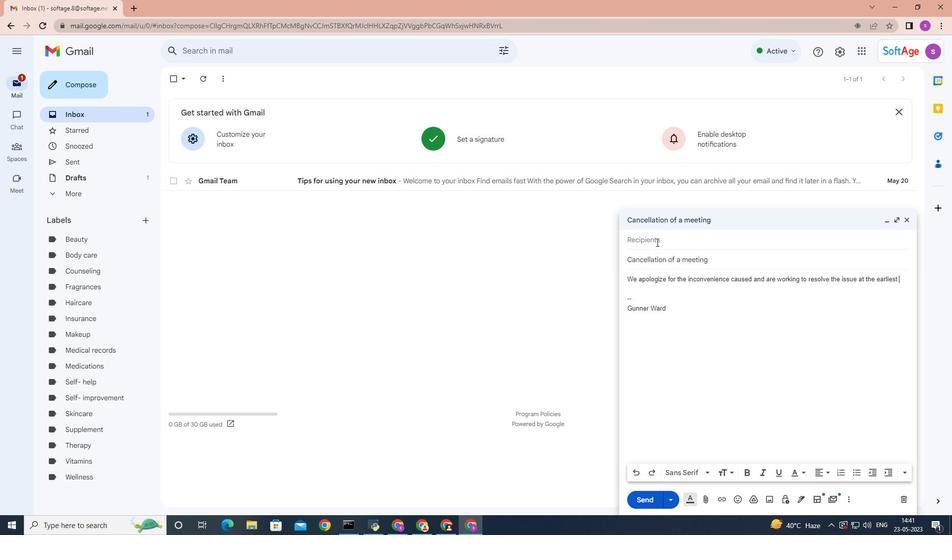 
Action: Mouse pressed left at (656, 242)
Screenshot: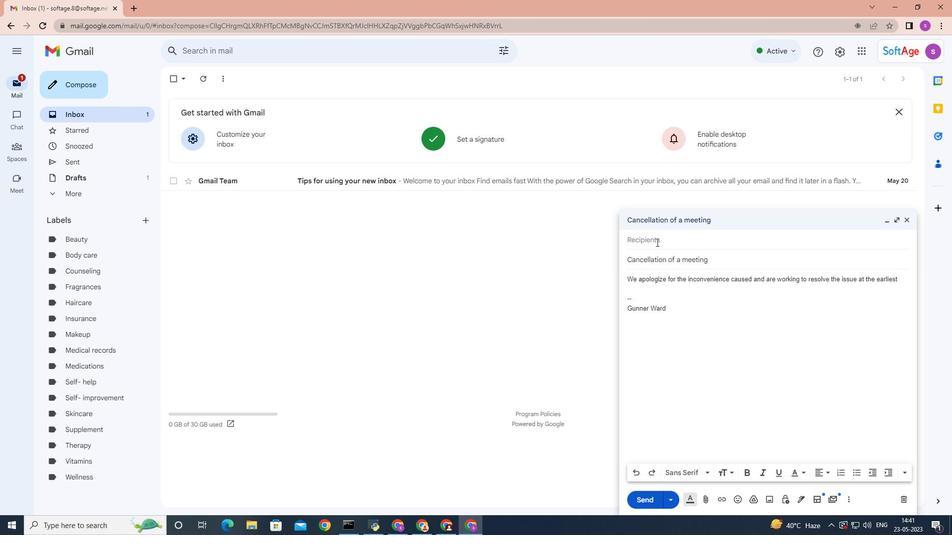 
Action: Mouse moved to (656, 242)
Screenshot: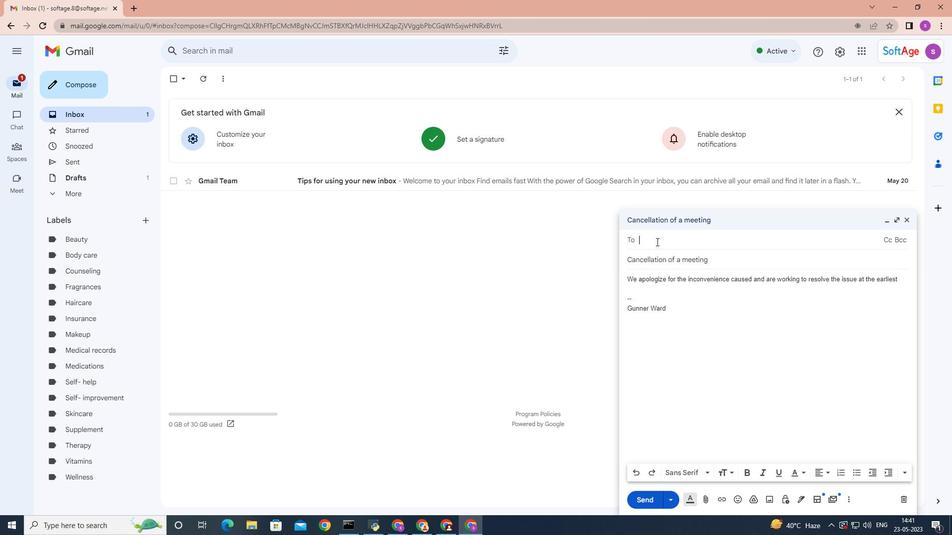 
Action: Key pressed <Key.shift>Softage.7
Screenshot: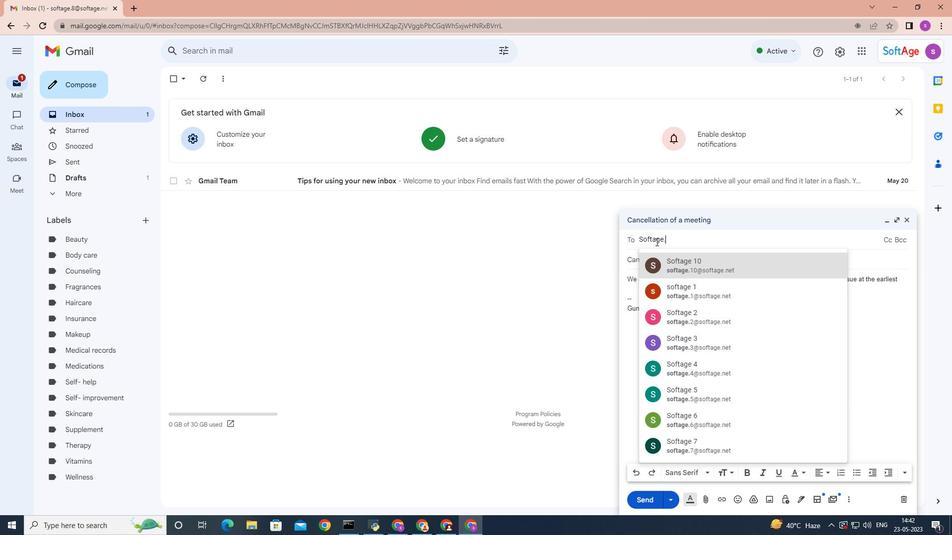 
Action: Mouse moved to (700, 268)
Screenshot: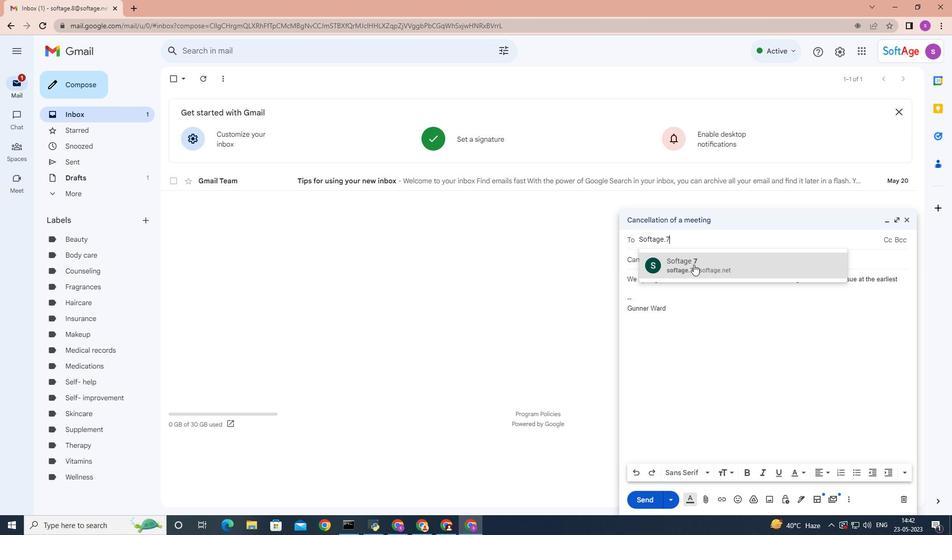 
Action: Mouse pressed left at (700, 268)
Screenshot: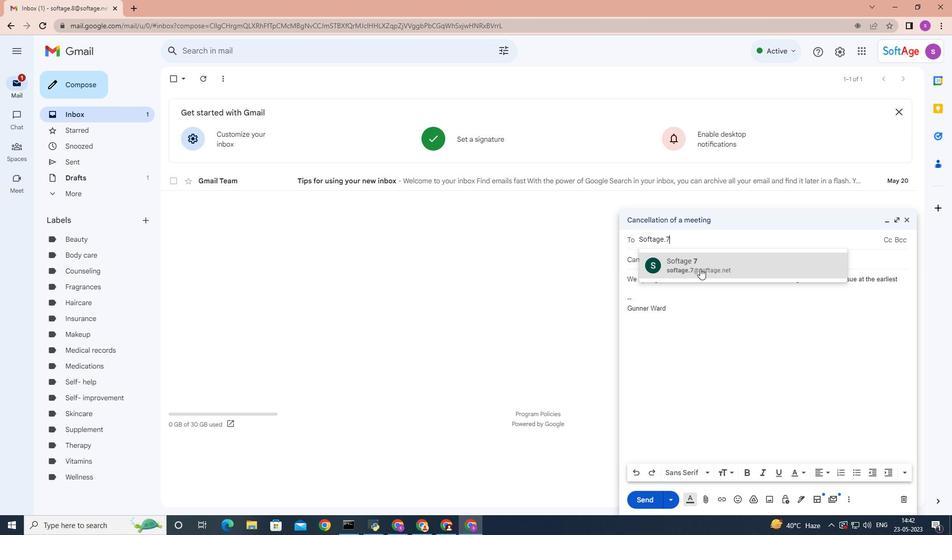 
Action: Mouse moved to (903, 291)
Screenshot: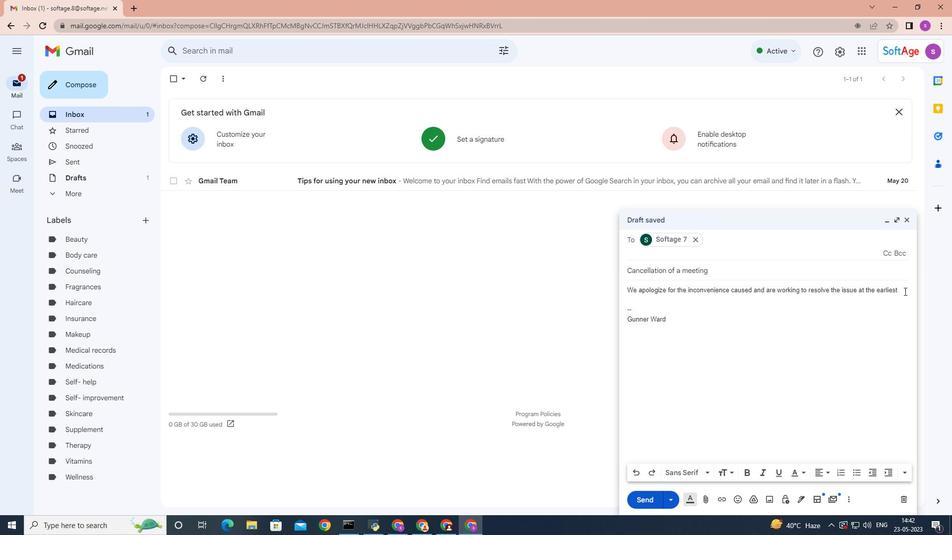 
Action: Mouse pressed left at (903, 291)
Screenshot: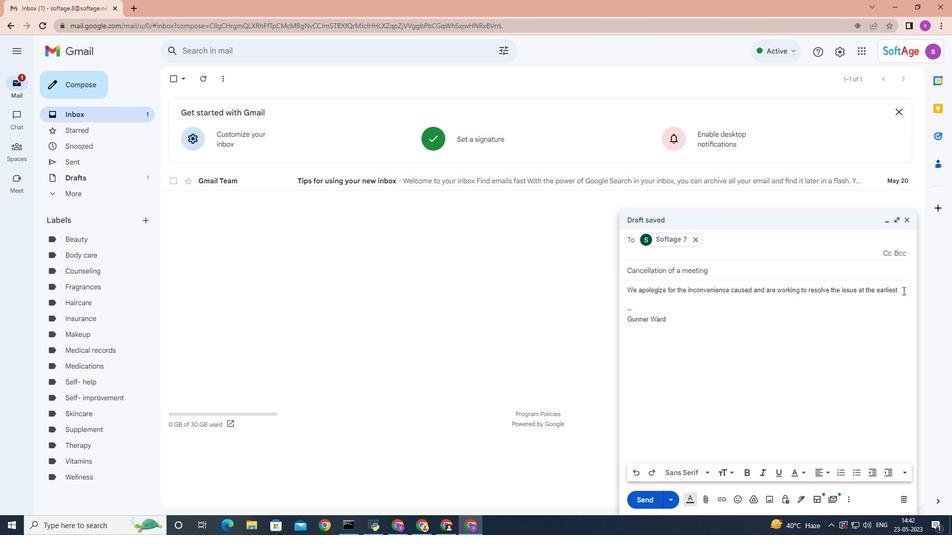 
Action: Mouse moved to (899, 279)
Screenshot: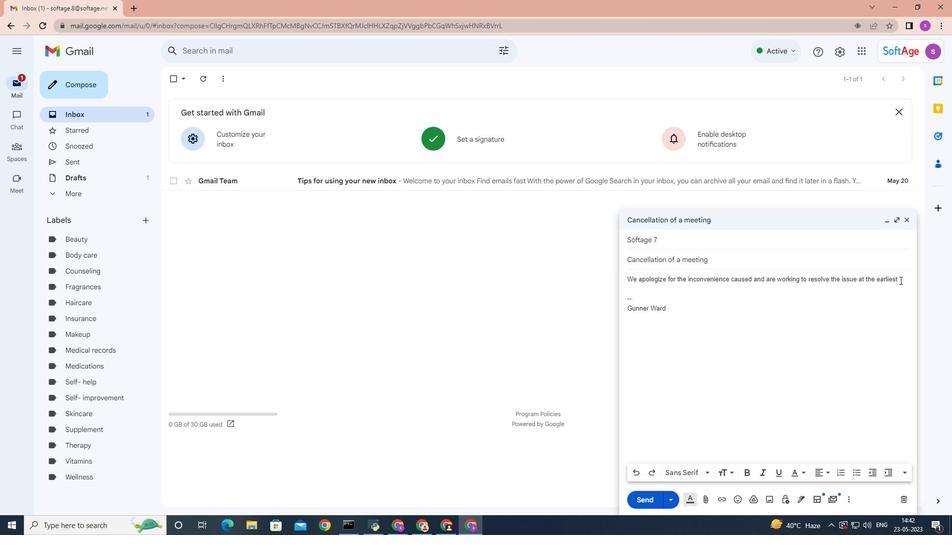 
Action: Mouse pressed left at (899, 279)
Screenshot: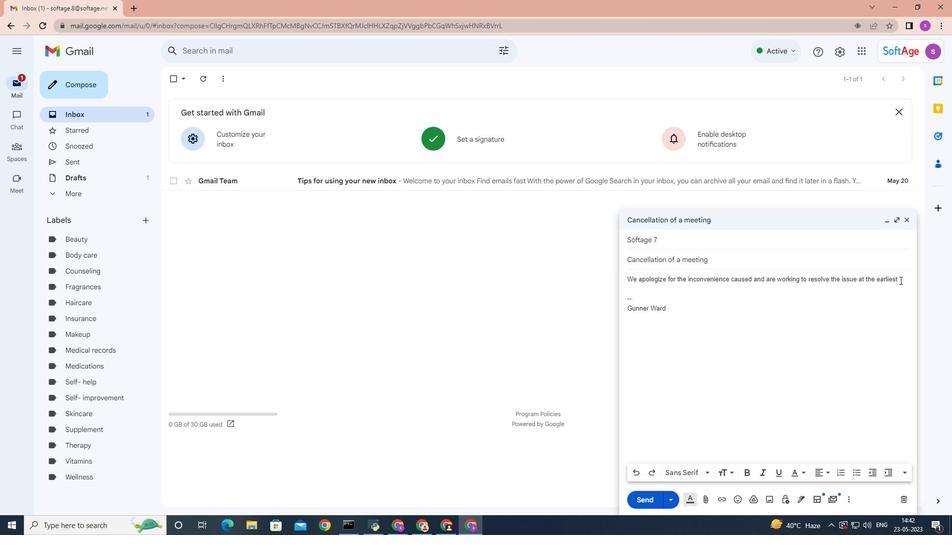 
Action: Mouse moved to (905, 276)
Screenshot: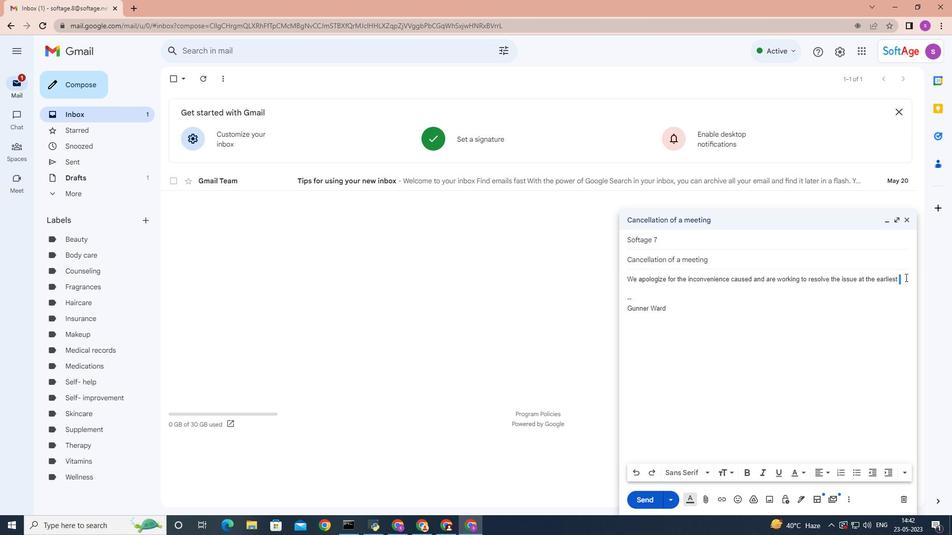 
Action: Mouse pressed left at (905, 276)
Screenshot: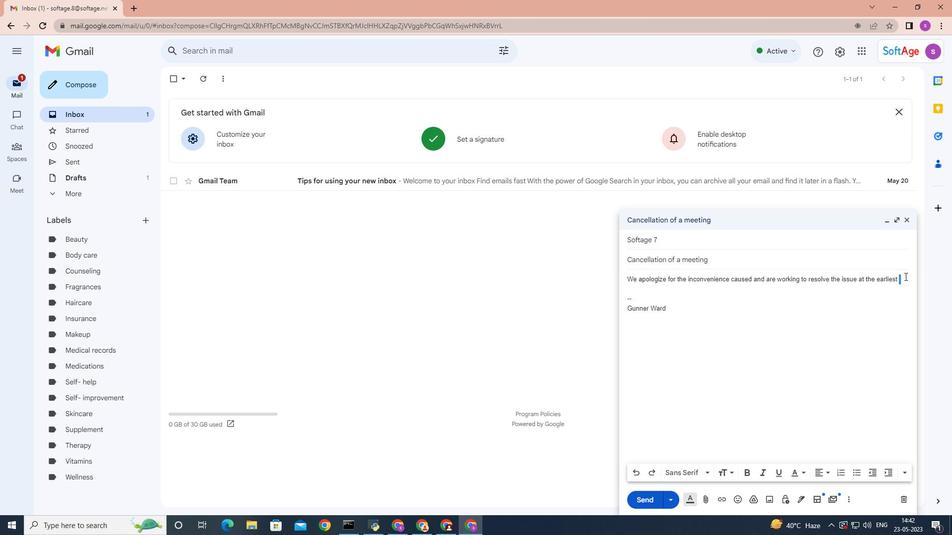 
Action: Mouse moved to (895, 324)
Screenshot: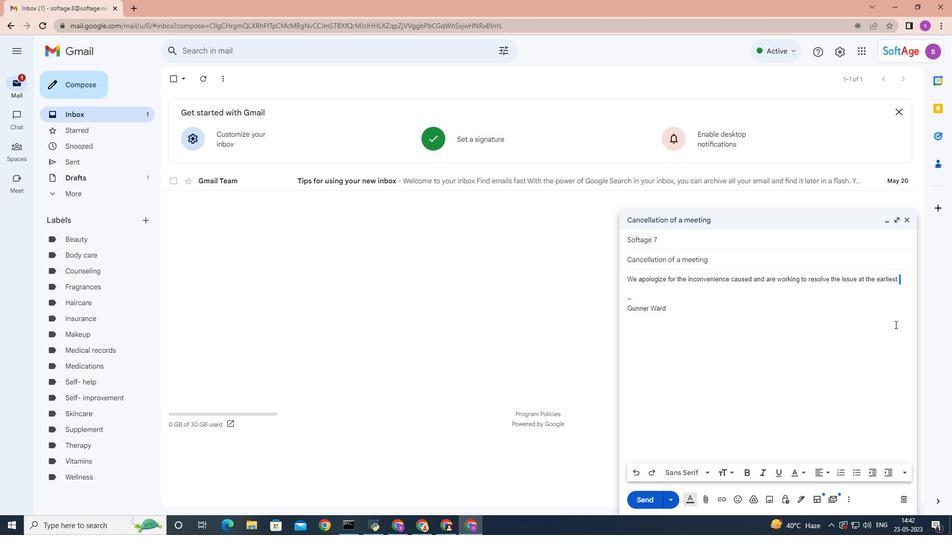 
Action: Mouse pressed left at (895, 324)
Screenshot: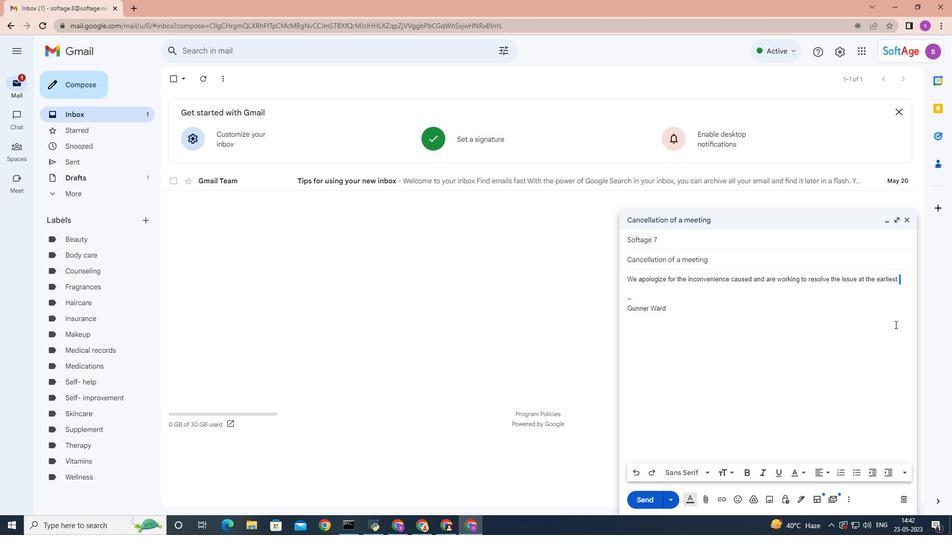 
Action: Mouse moved to (905, 279)
Screenshot: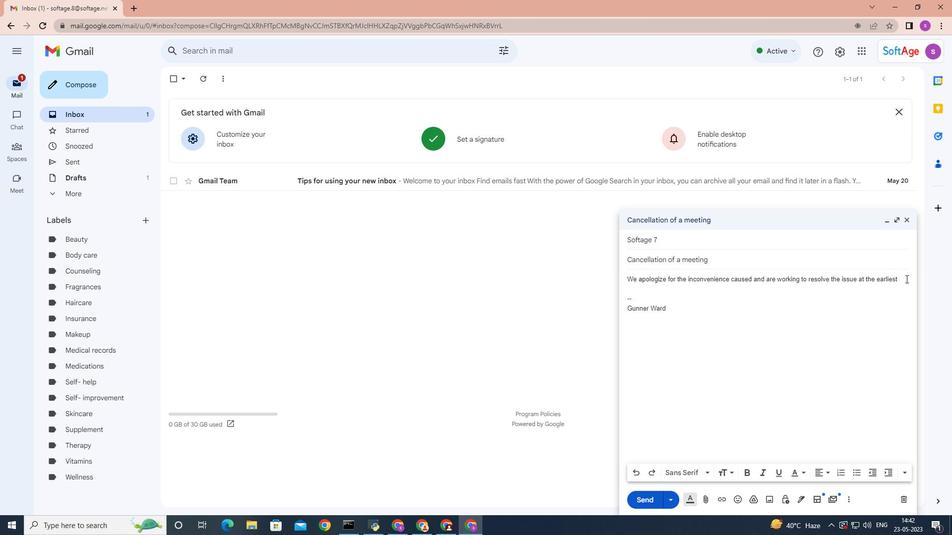
Action: Mouse pressed left at (905, 279)
Screenshot: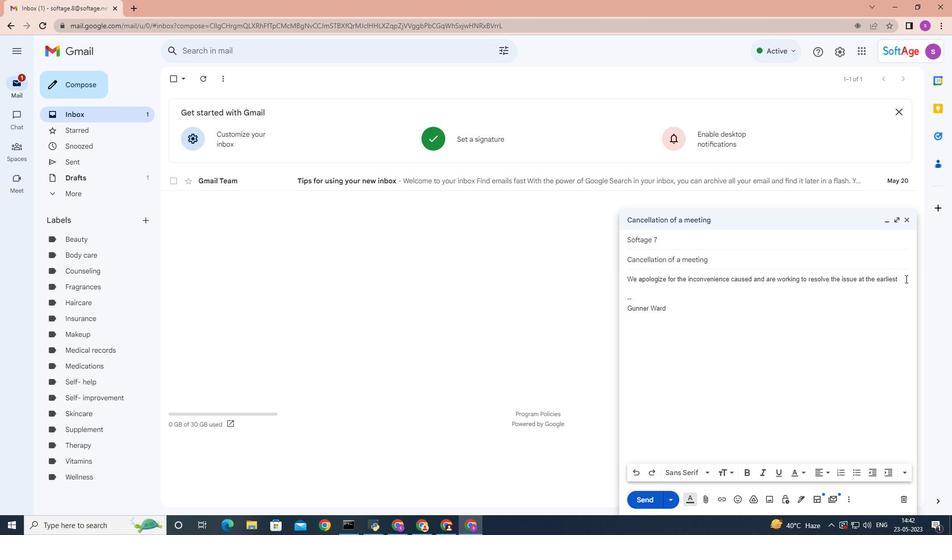 
Action: Mouse moved to (885, 335)
Screenshot: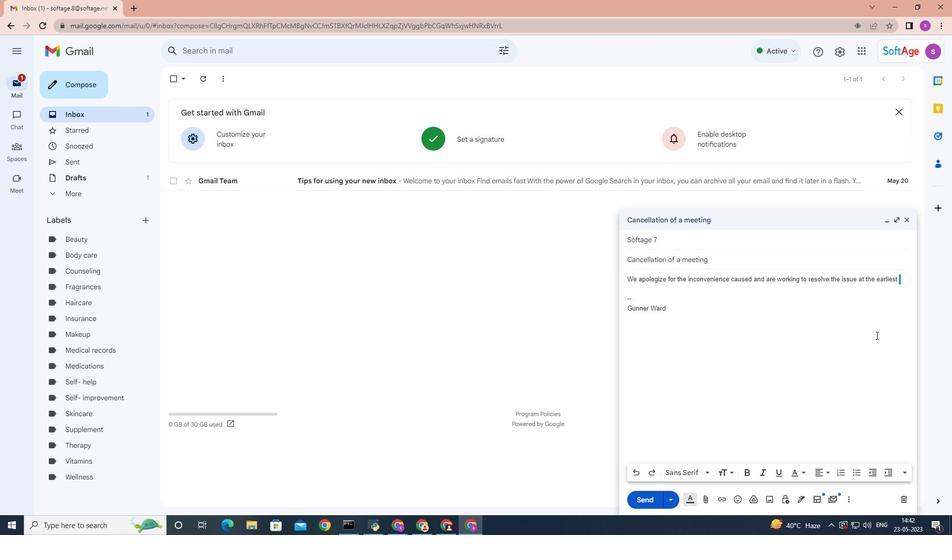 
Action: Mouse pressed left at (883, 336)
Screenshot: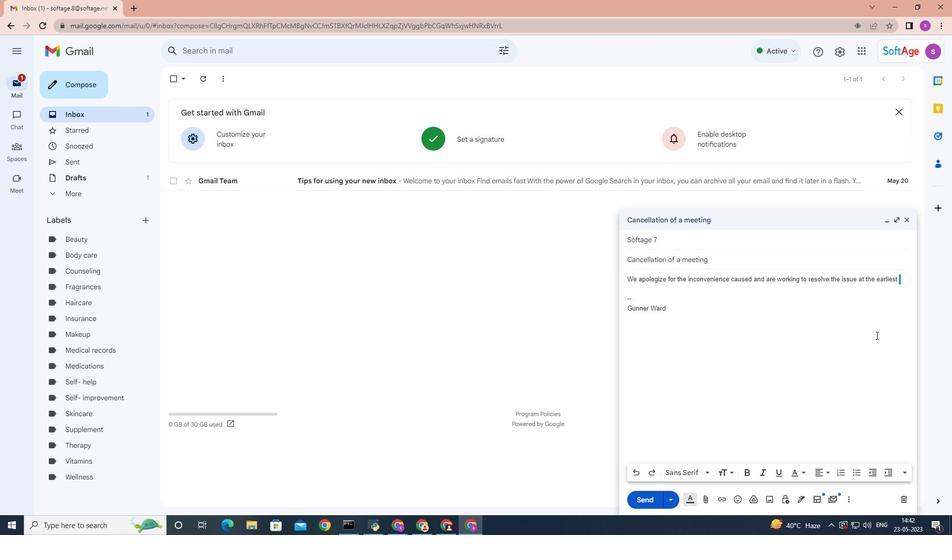 
Action: Mouse moved to (897, 278)
Screenshot: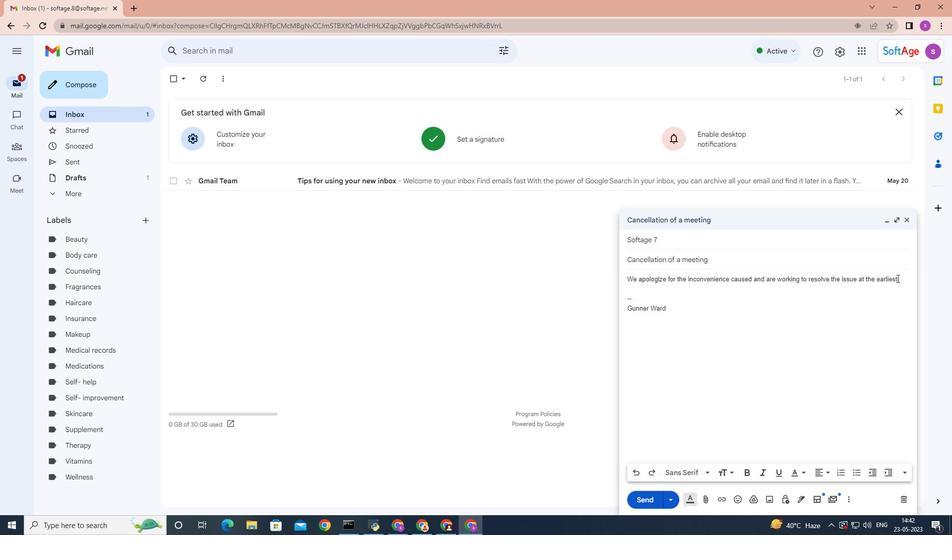 
Action: Mouse pressed left at (897, 278)
Screenshot: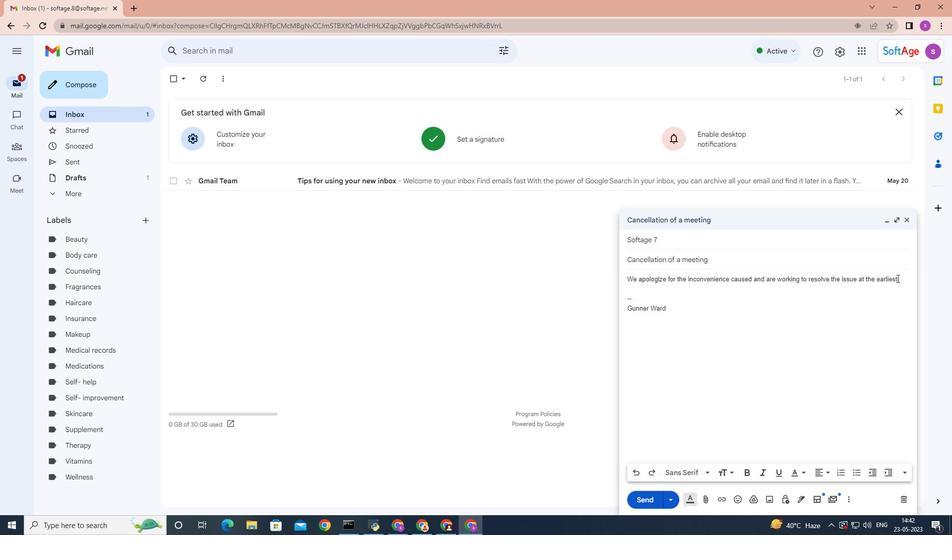 
Action: Mouse moved to (858, 473)
Screenshot: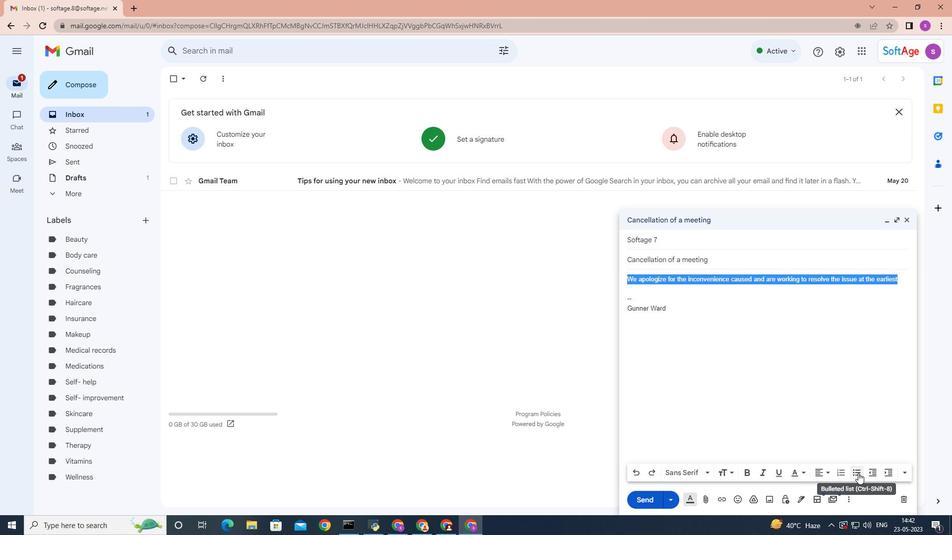 
Action: Mouse pressed left at (858, 473)
Screenshot: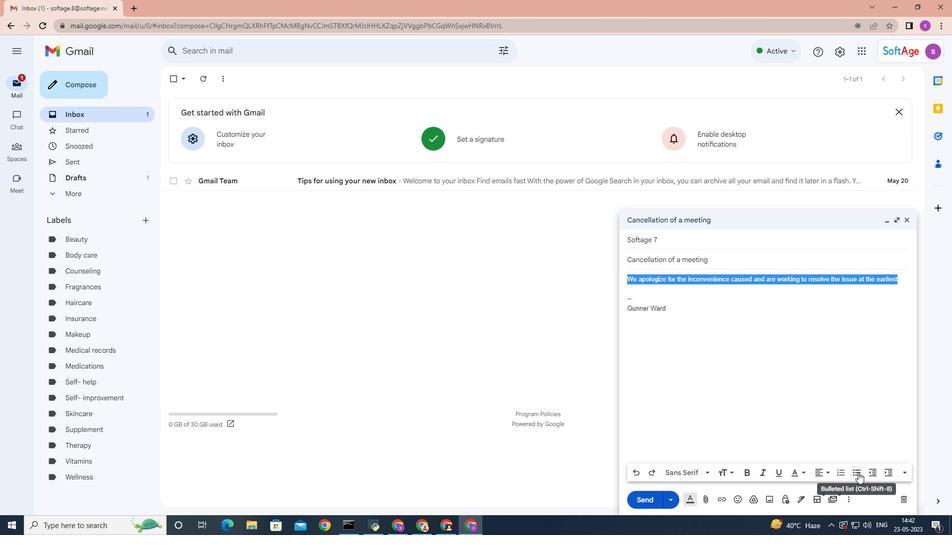 
Action: Mouse moved to (702, 470)
Screenshot: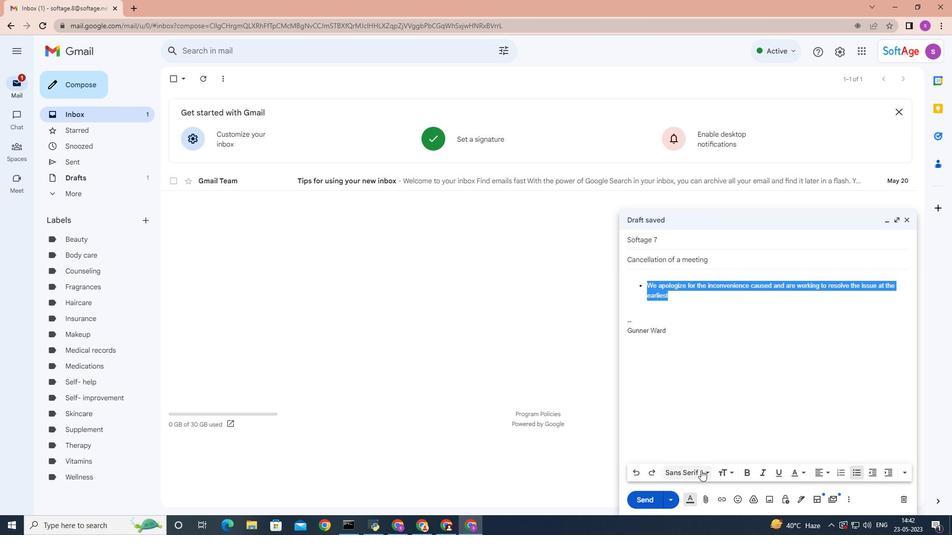 
Action: Mouse pressed left at (702, 470)
Screenshot: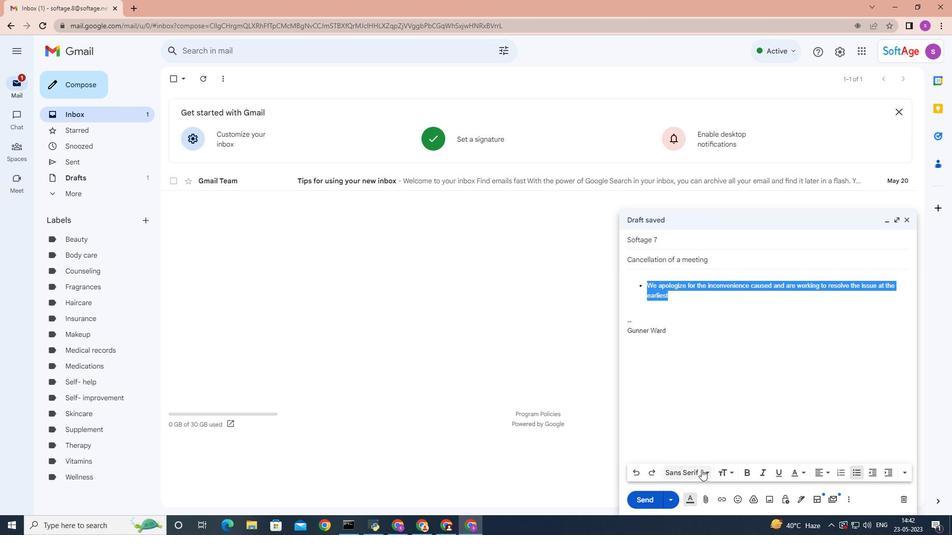 
Action: Mouse moved to (717, 387)
Screenshot: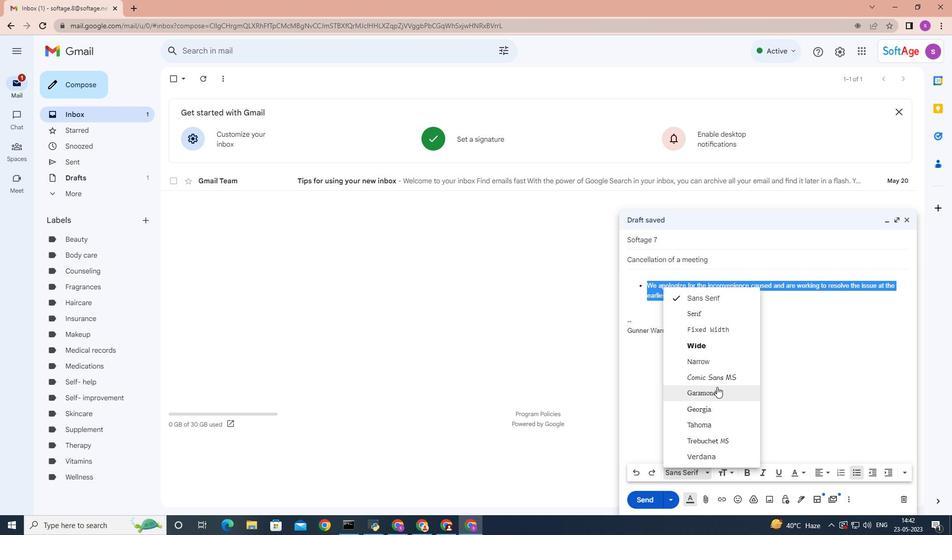 
Action: Mouse pressed left at (717, 387)
Screenshot: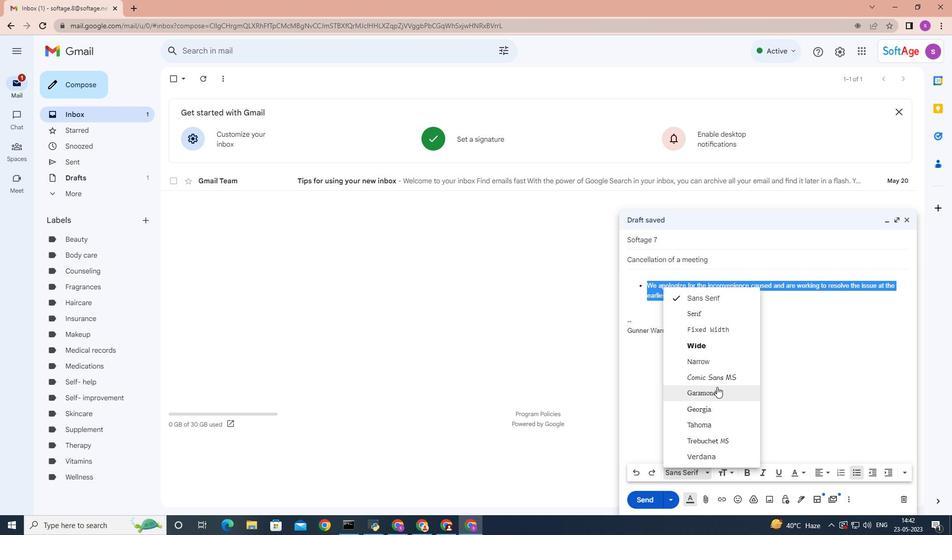 
Action: Mouse moved to (904, 474)
Screenshot: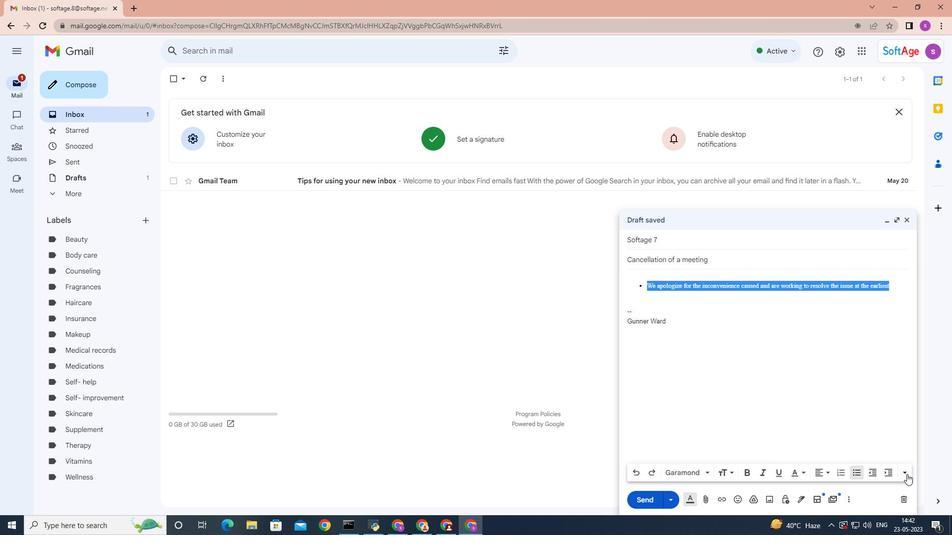 
Action: Mouse pressed left at (904, 474)
Screenshot: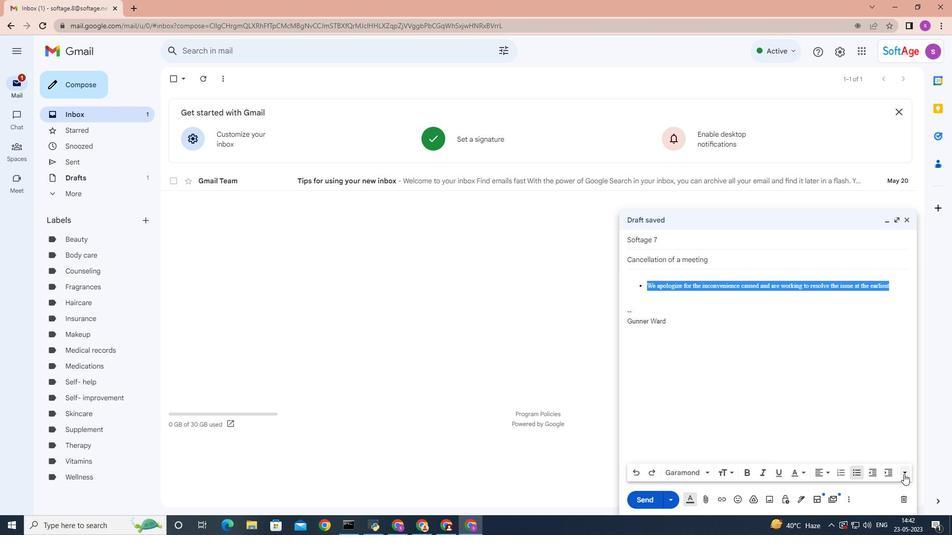 
Action: Mouse moved to (905, 442)
Screenshot: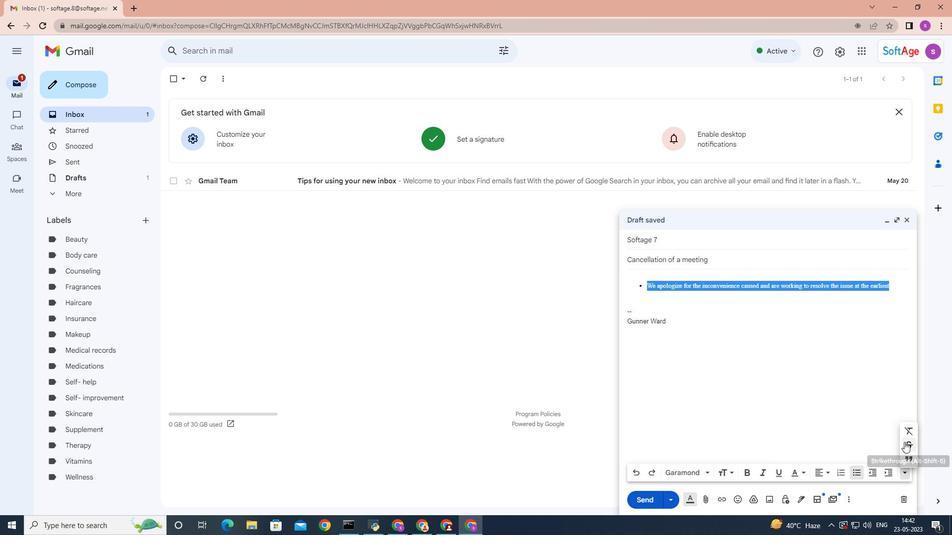 
Action: Mouse pressed left at (905, 442)
Screenshot: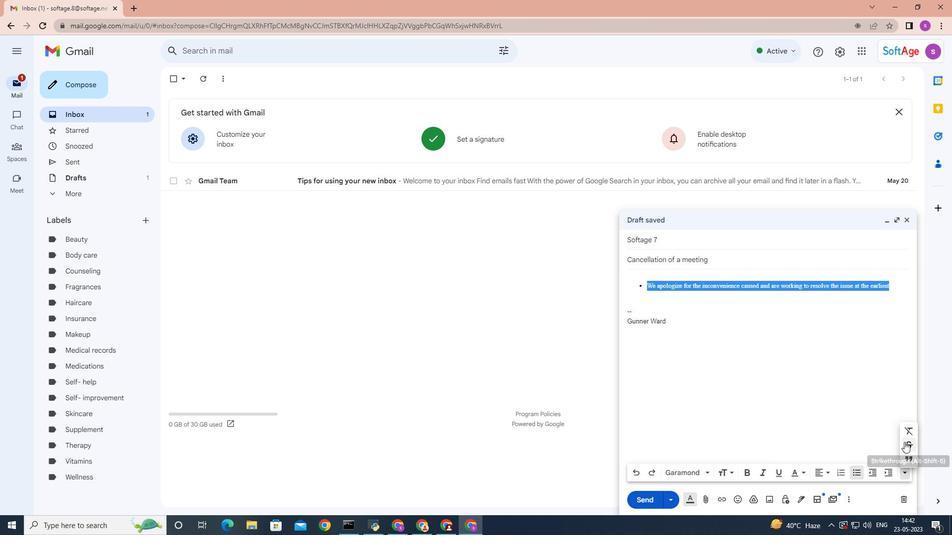 
Action: Mouse moved to (856, 472)
Screenshot: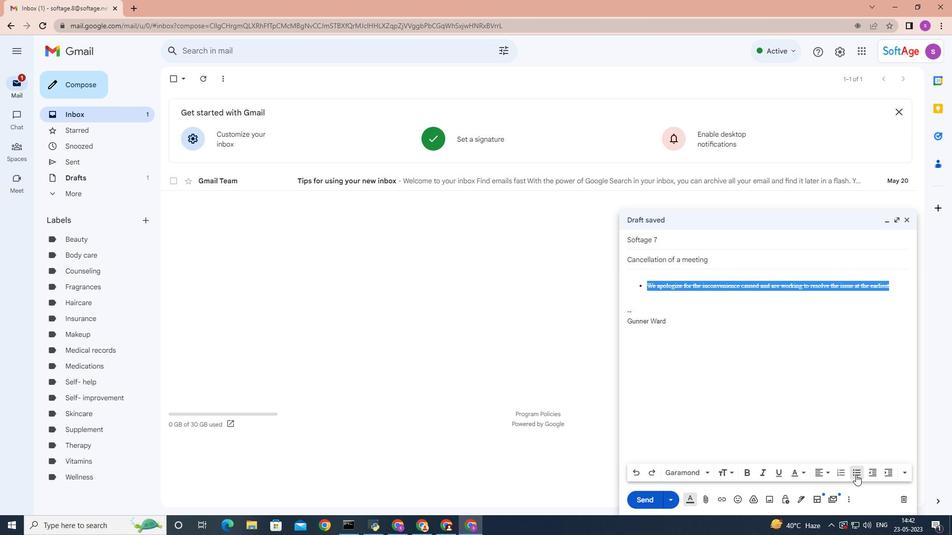 
Action: Mouse pressed left at (856, 472)
Screenshot: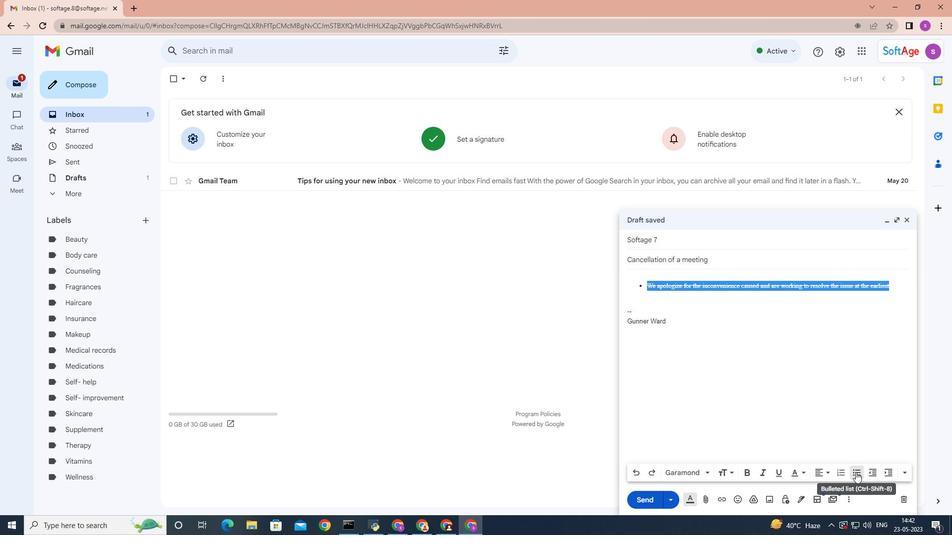 
Action: Mouse moved to (708, 473)
Screenshot: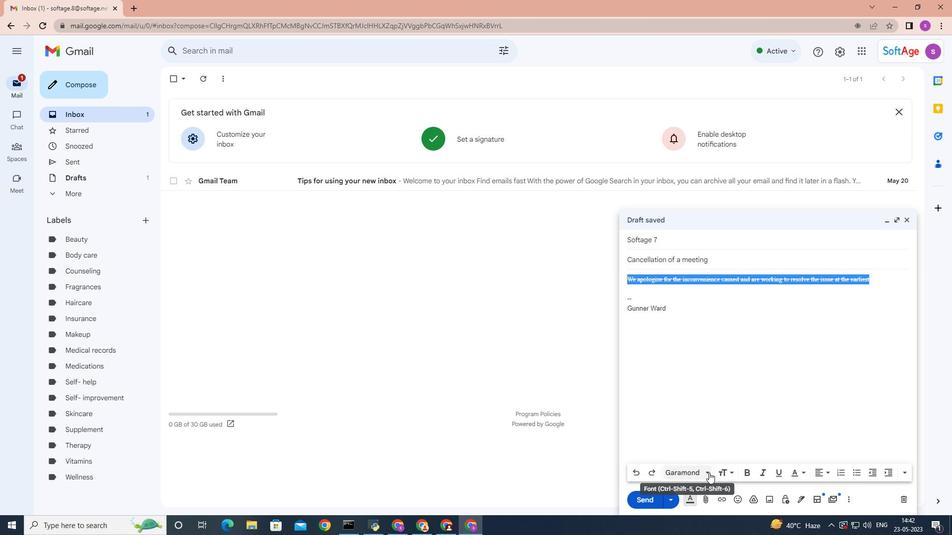 
Action: Mouse pressed left at (708, 473)
Screenshot: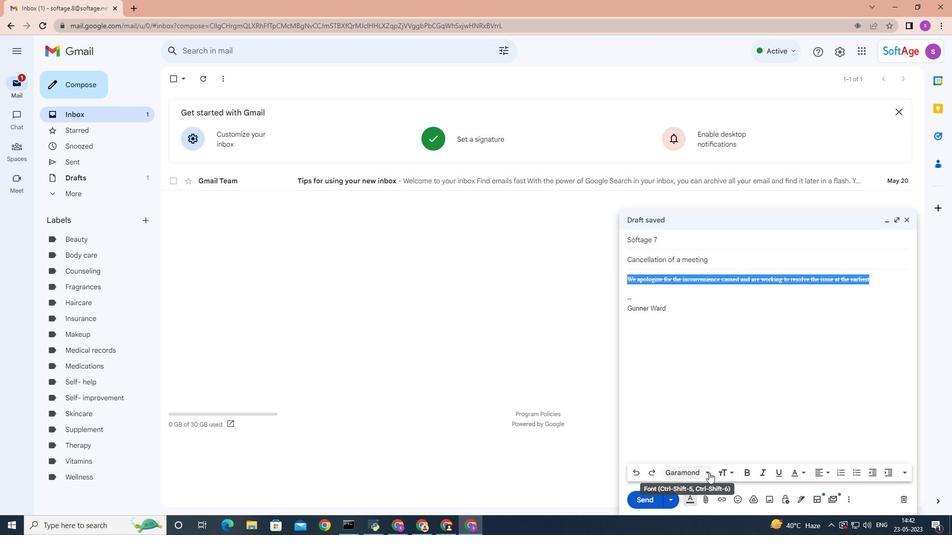 
Action: Mouse moved to (718, 293)
Screenshot: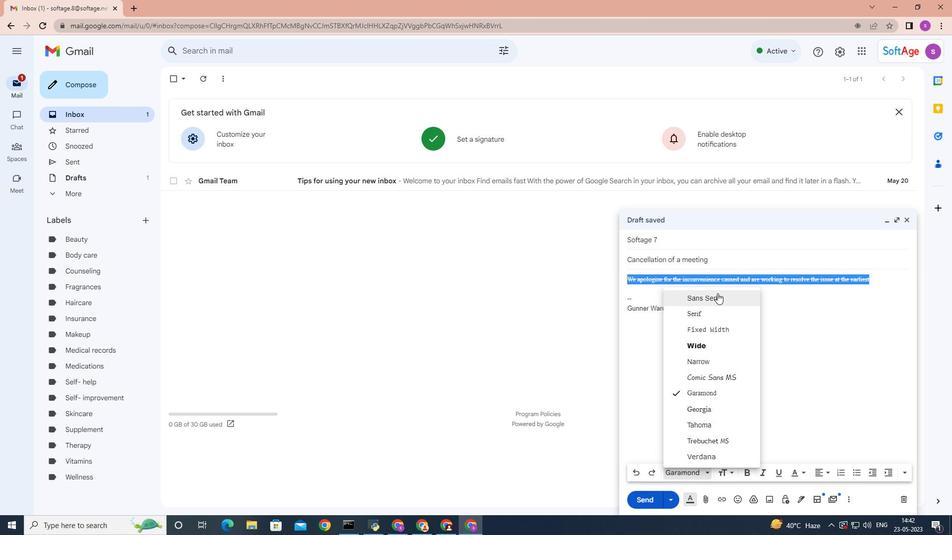 
Action: Mouse pressed left at (718, 293)
Screenshot: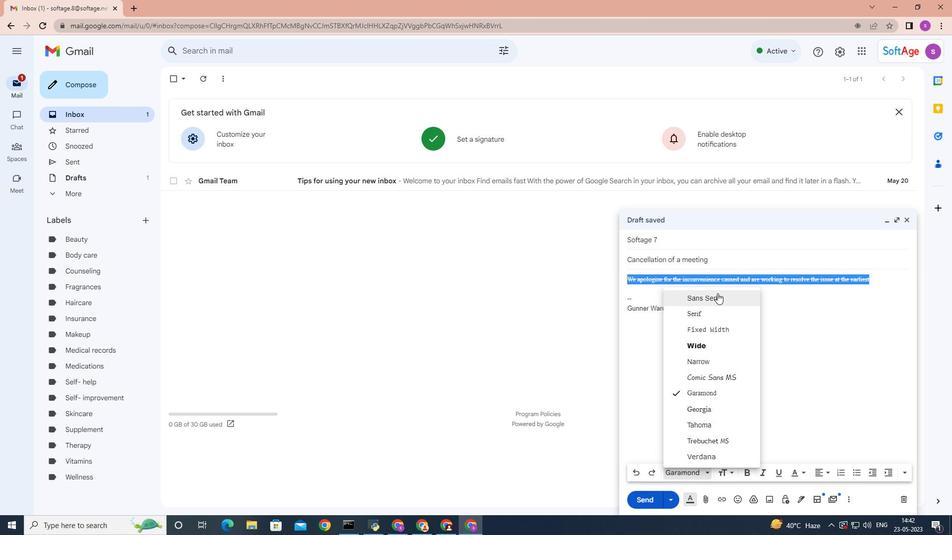 
Action: Mouse moved to (649, 501)
Screenshot: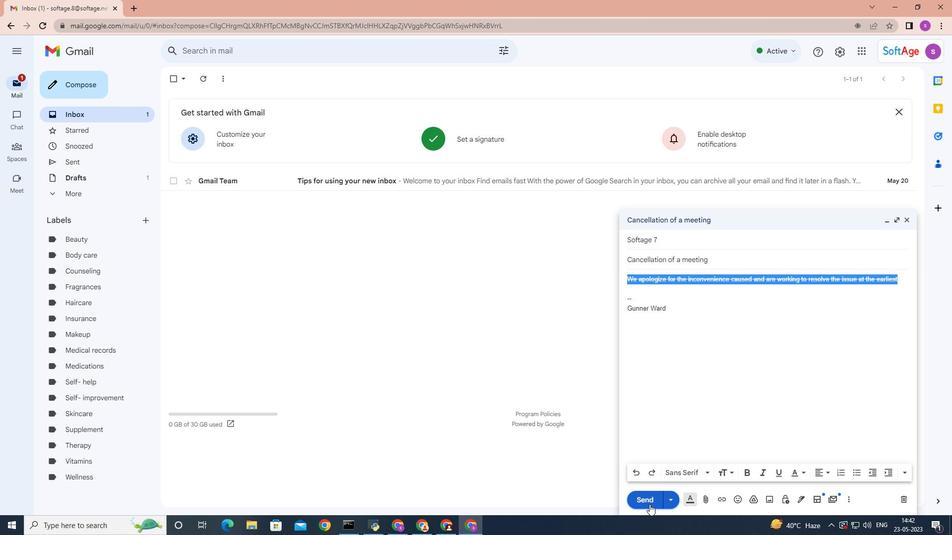 
Action: Mouse pressed left at (649, 501)
Screenshot: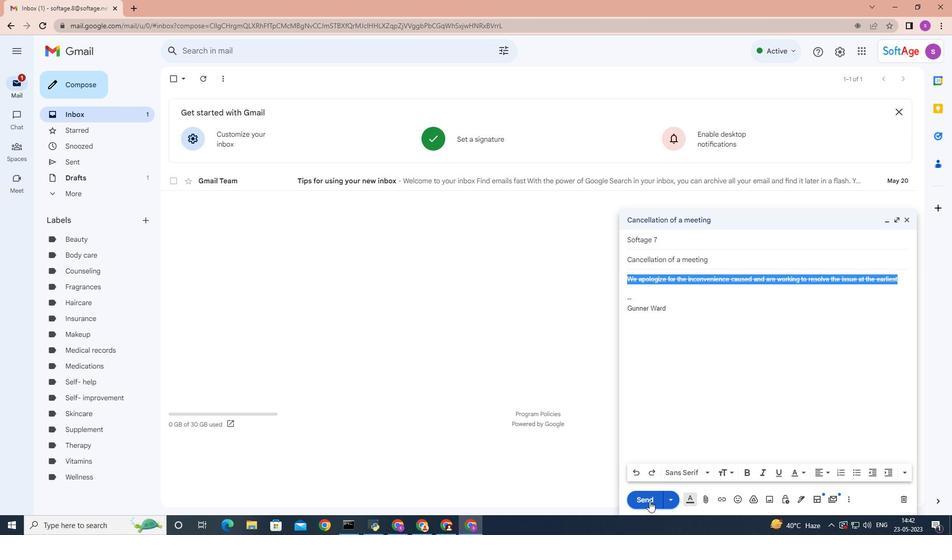 
Action: Mouse moved to (88, 161)
Screenshot: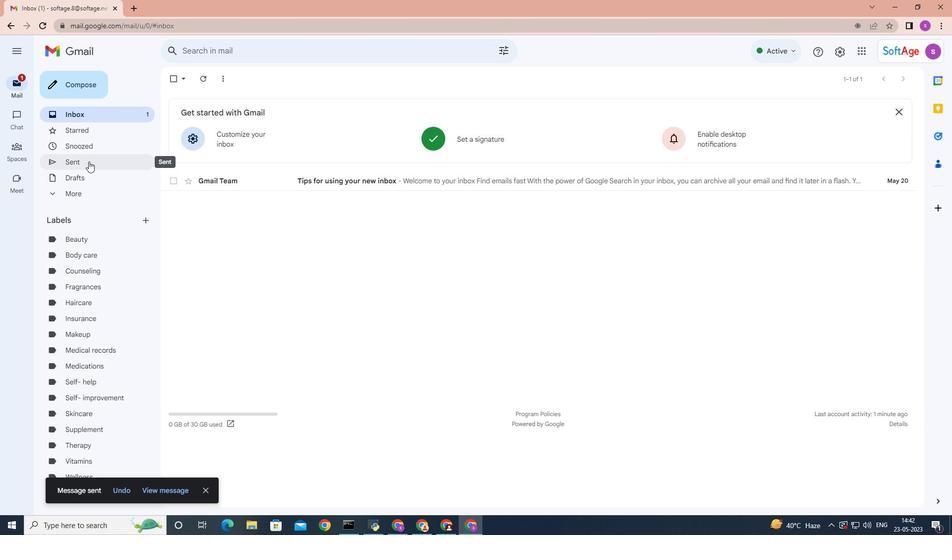 
Action: Mouse pressed left at (88, 161)
Screenshot: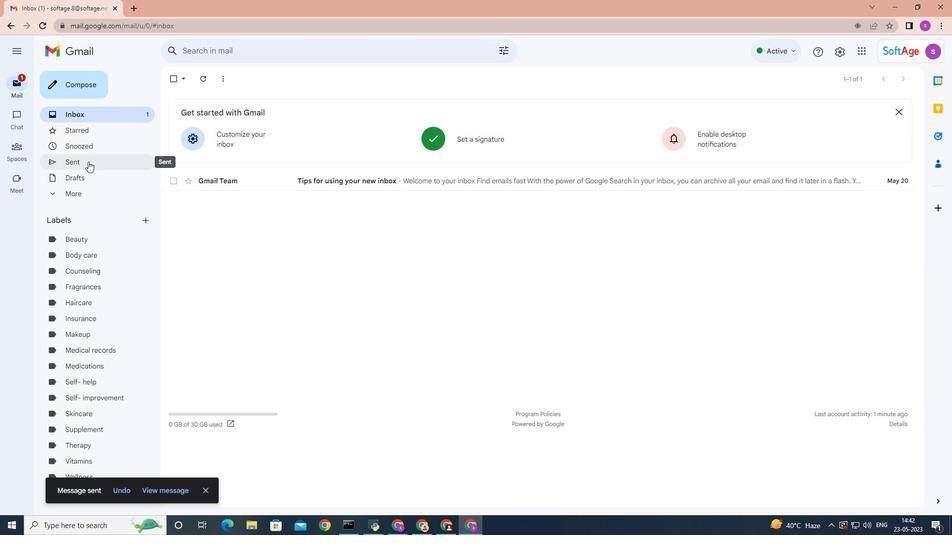 
Action: Mouse moved to (249, 127)
Screenshot: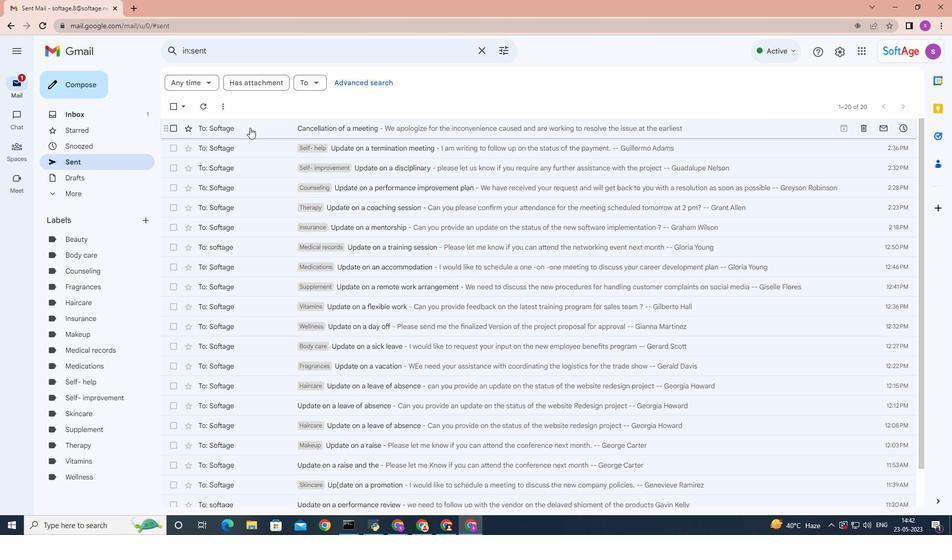 
Action: Mouse pressed right at (249, 127)
Screenshot: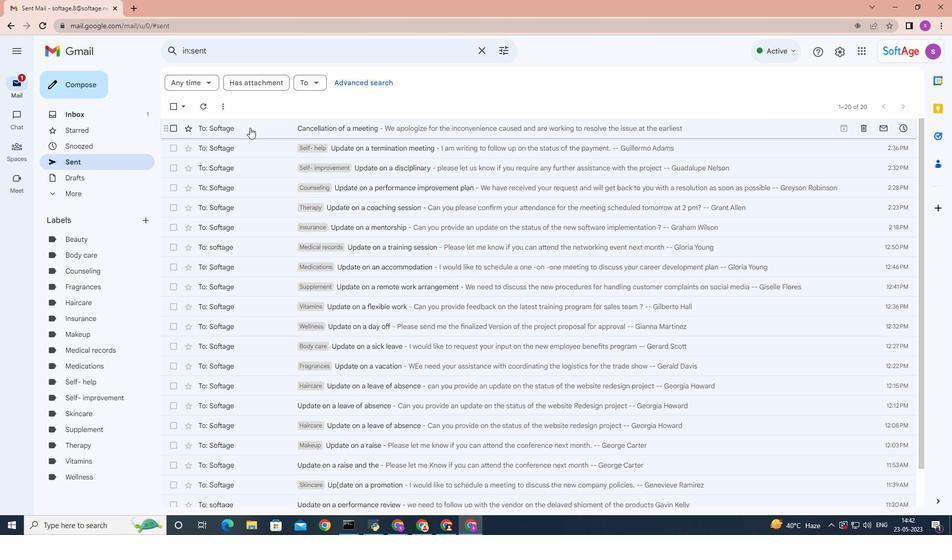 
Action: Mouse moved to (383, 327)
Screenshot: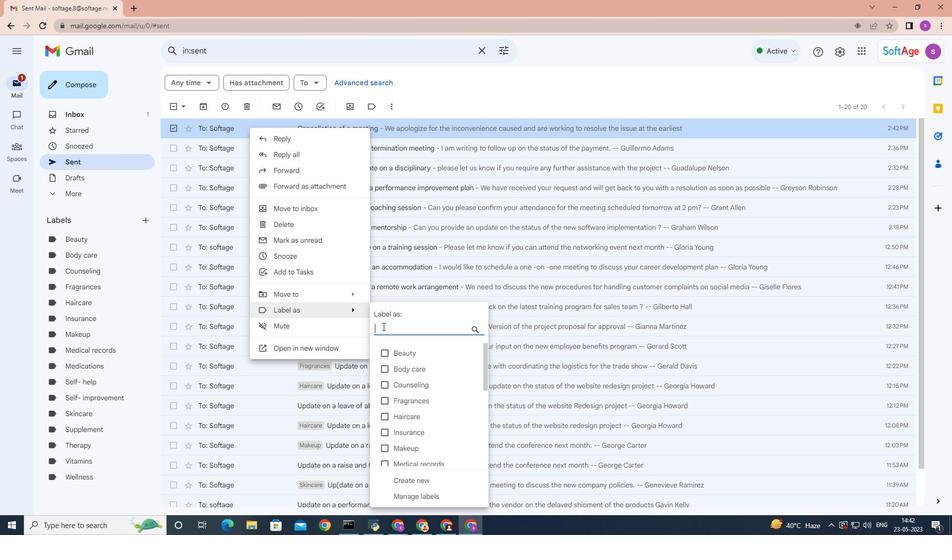 
Action: Key pressed <Key.shift>Goals
Screenshot: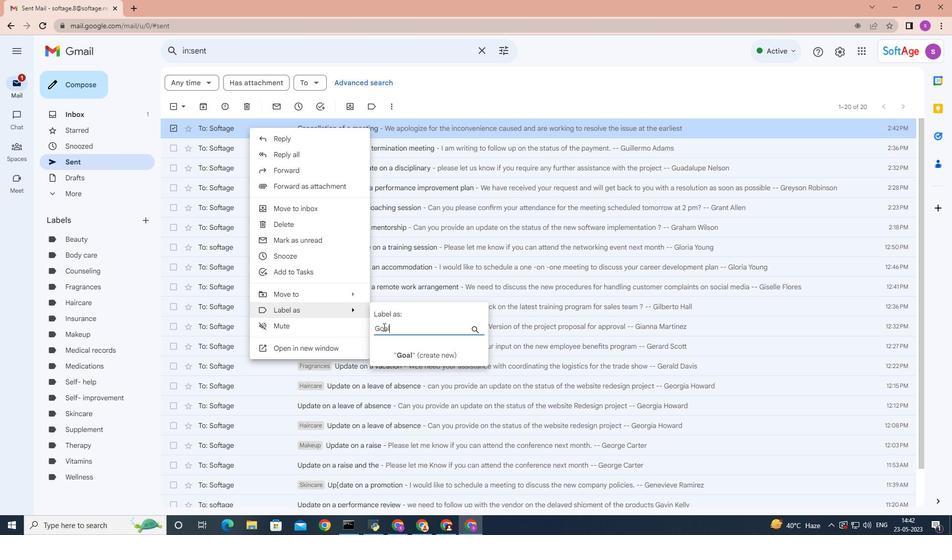 
Action: Mouse moved to (395, 332)
Screenshot: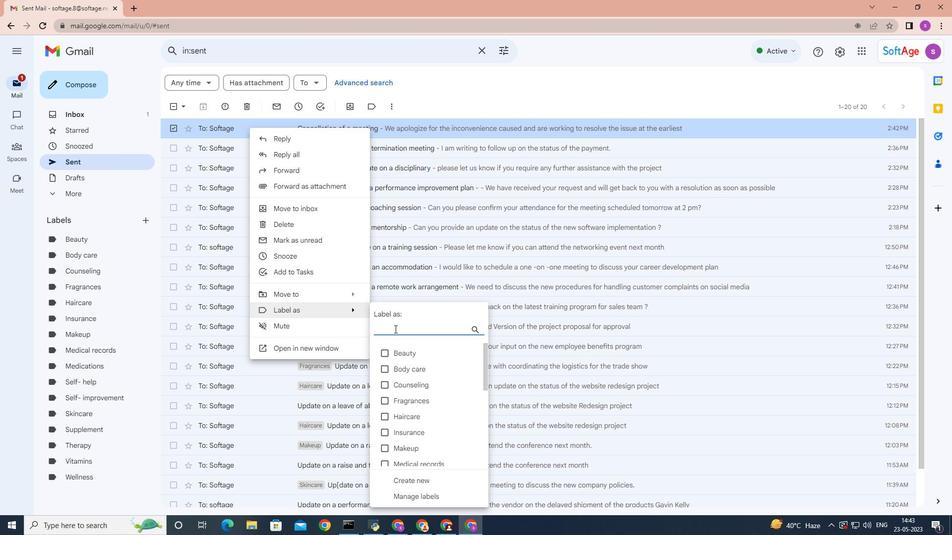 
Action: Key pressed <Key.shift>Goals
Screenshot: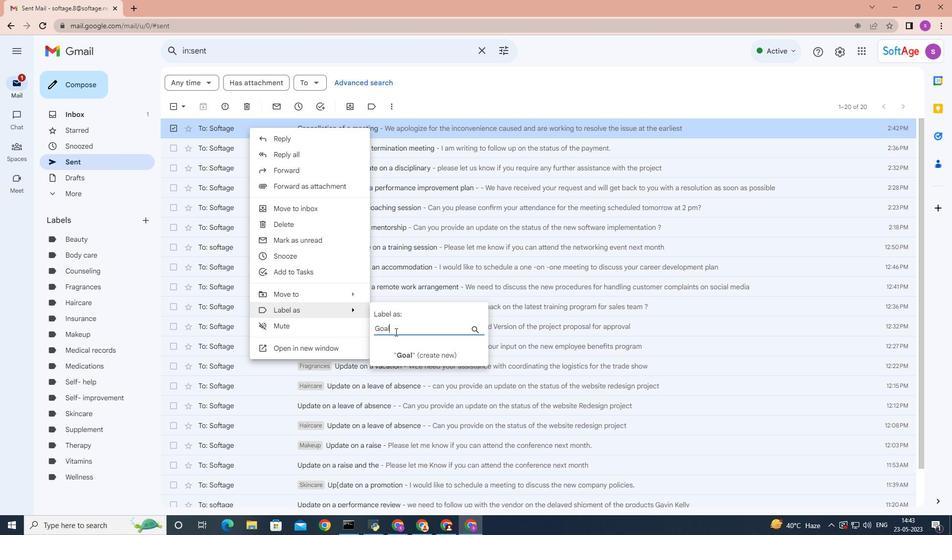 
Action: Mouse moved to (415, 357)
Screenshot: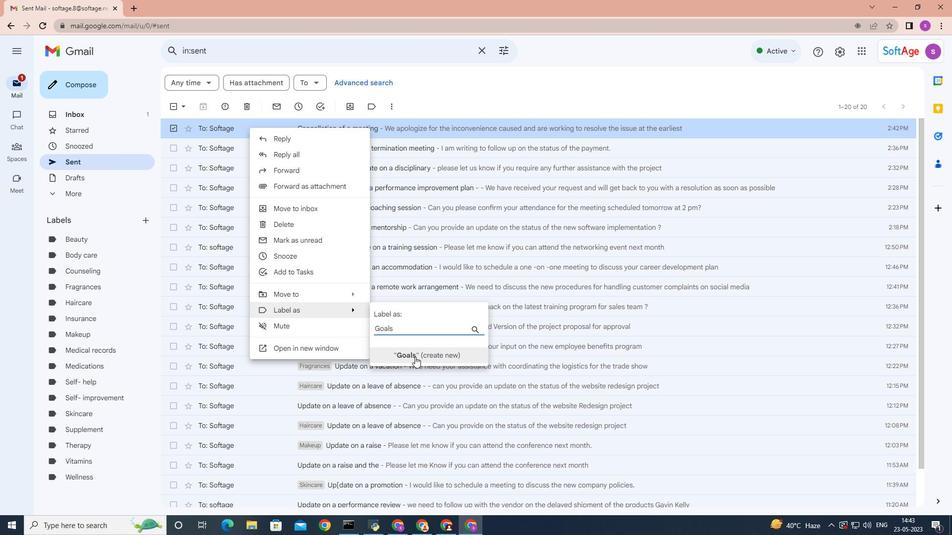 
Action: Mouse pressed left at (415, 357)
Screenshot: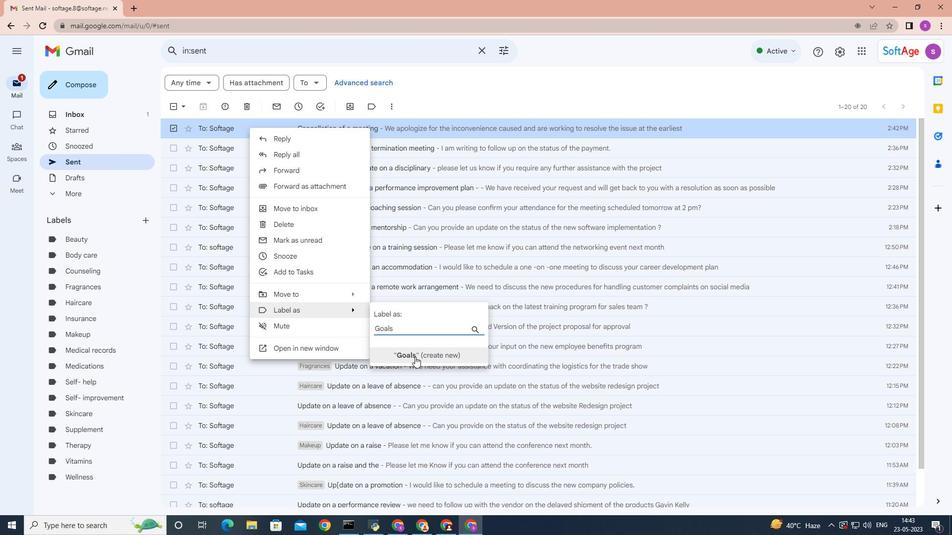 
Action: Mouse moved to (559, 315)
Screenshot: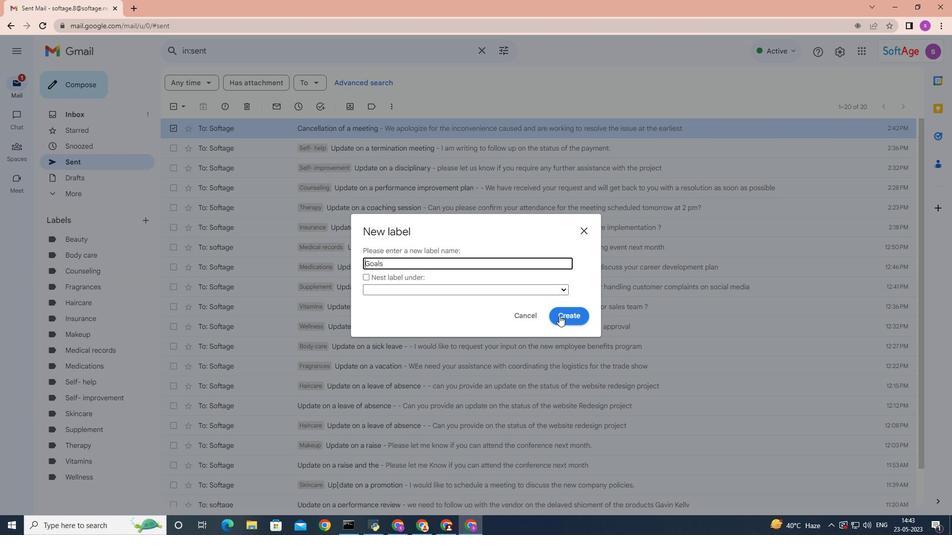 
Action: Mouse pressed left at (559, 315)
Screenshot: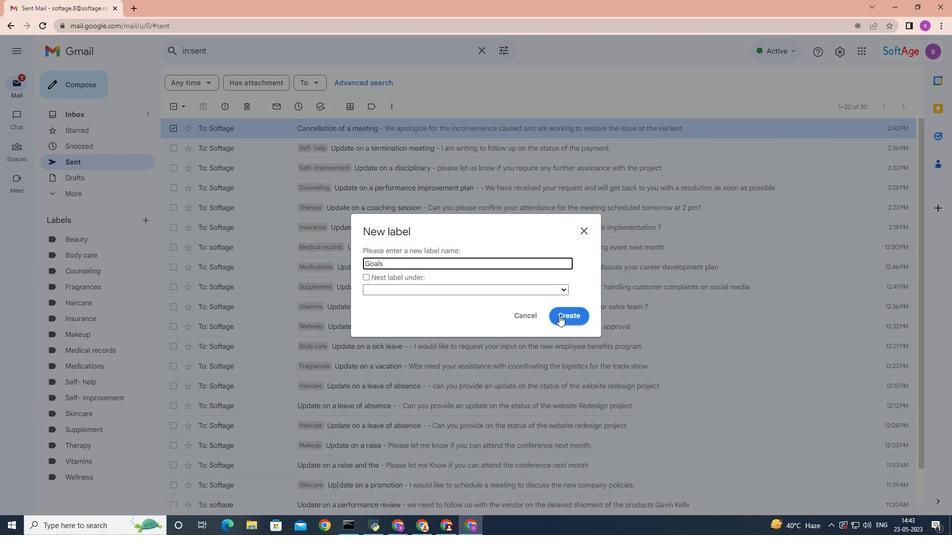 
Action: Mouse moved to (559, 316)
Screenshot: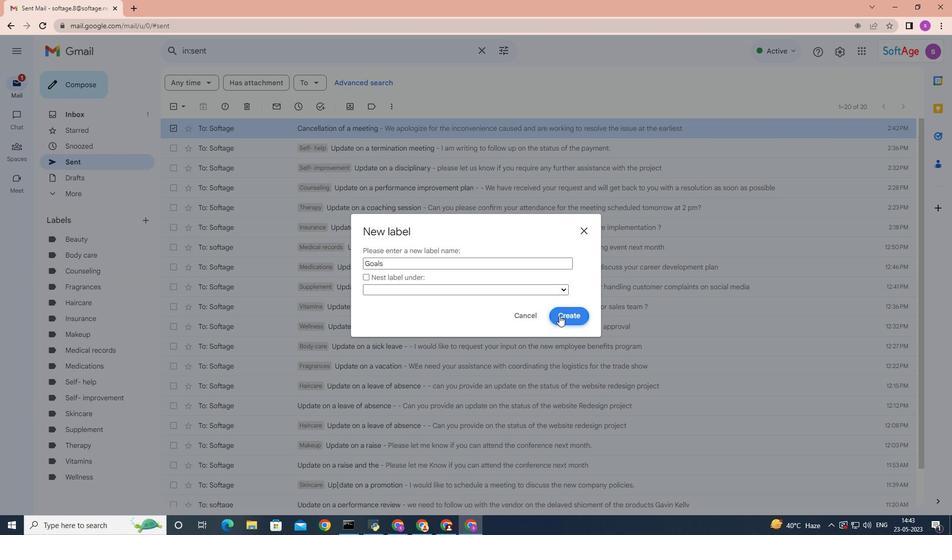 
